 Task: Check the percentage active listings of ceiling fan in the last 1 year.
Action: Mouse moved to (837, 232)
Screenshot: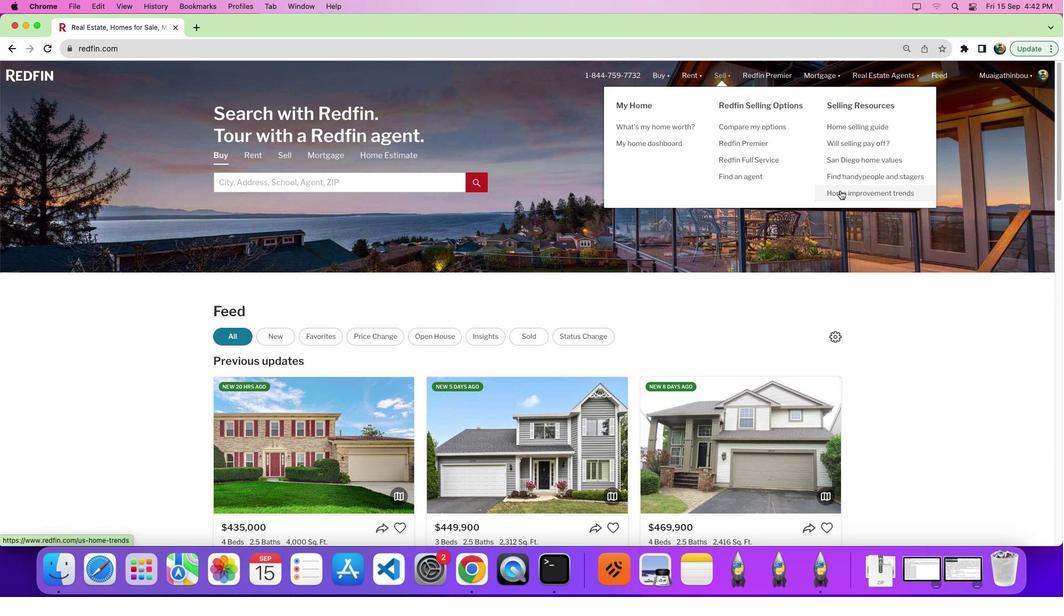 
Action: Mouse pressed left at (837, 232)
Screenshot: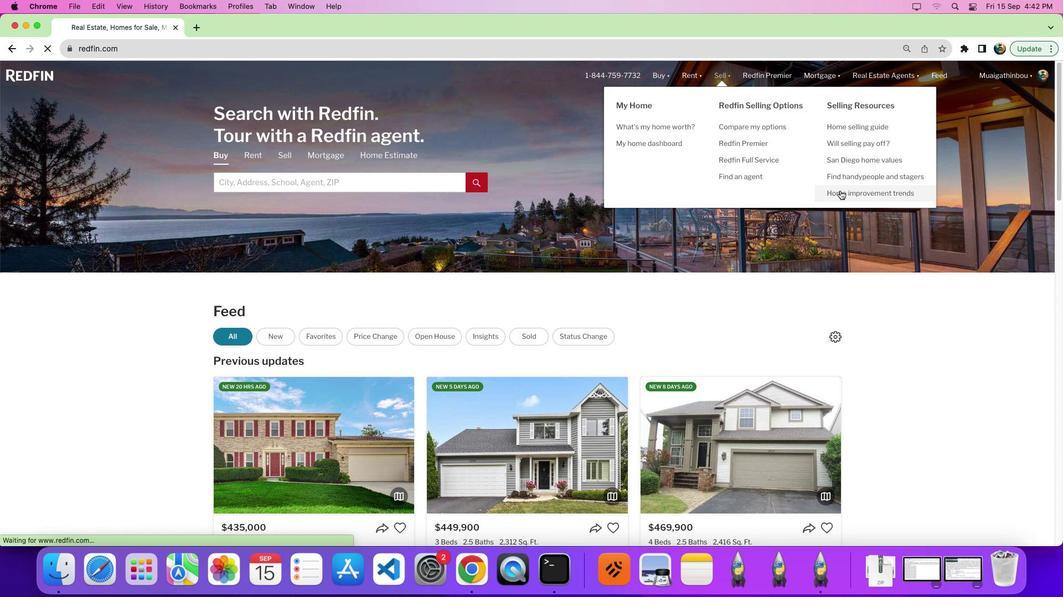 
Action: Mouse pressed left at (837, 232)
Screenshot: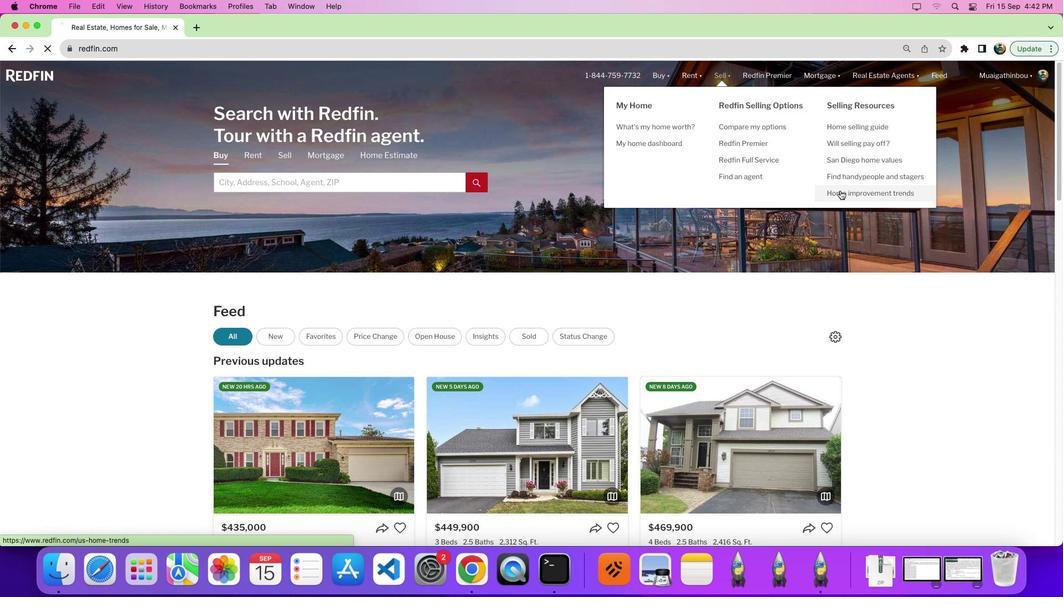 
Action: Mouse moved to (294, 254)
Screenshot: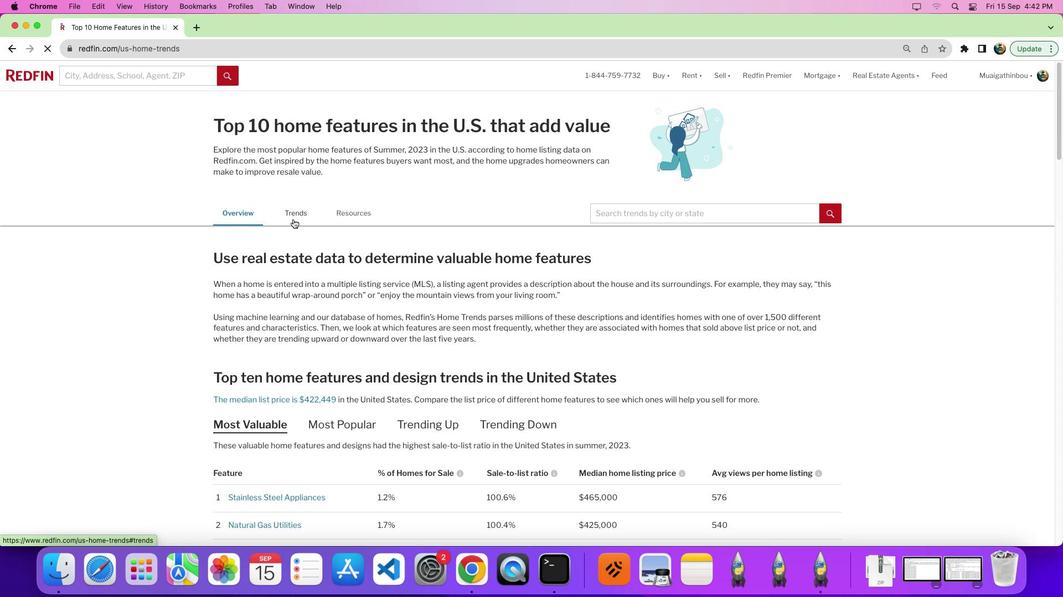 
Action: Mouse pressed left at (294, 254)
Screenshot: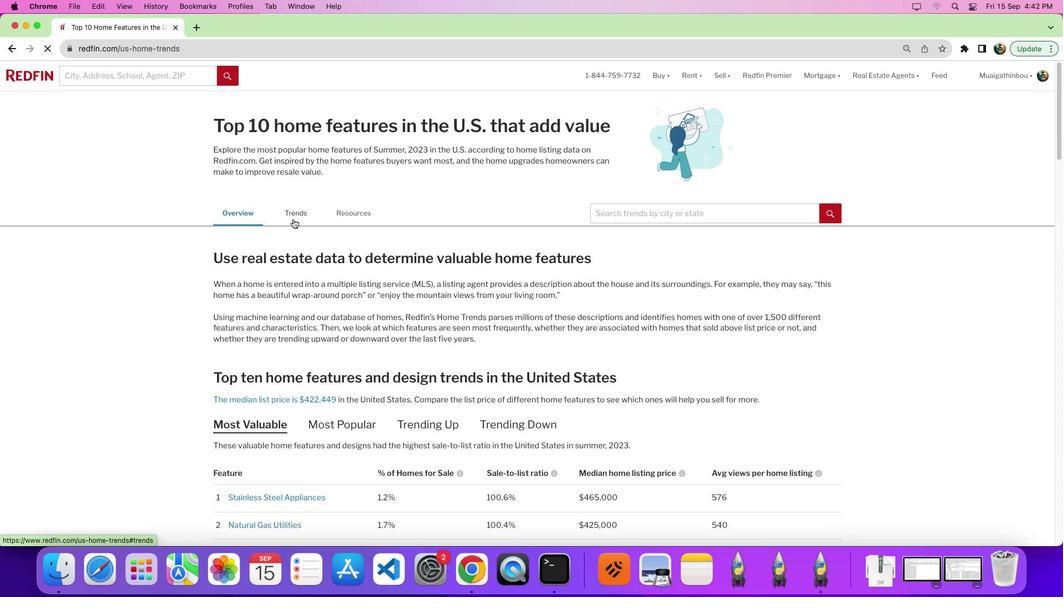 
Action: Mouse moved to (419, 292)
Screenshot: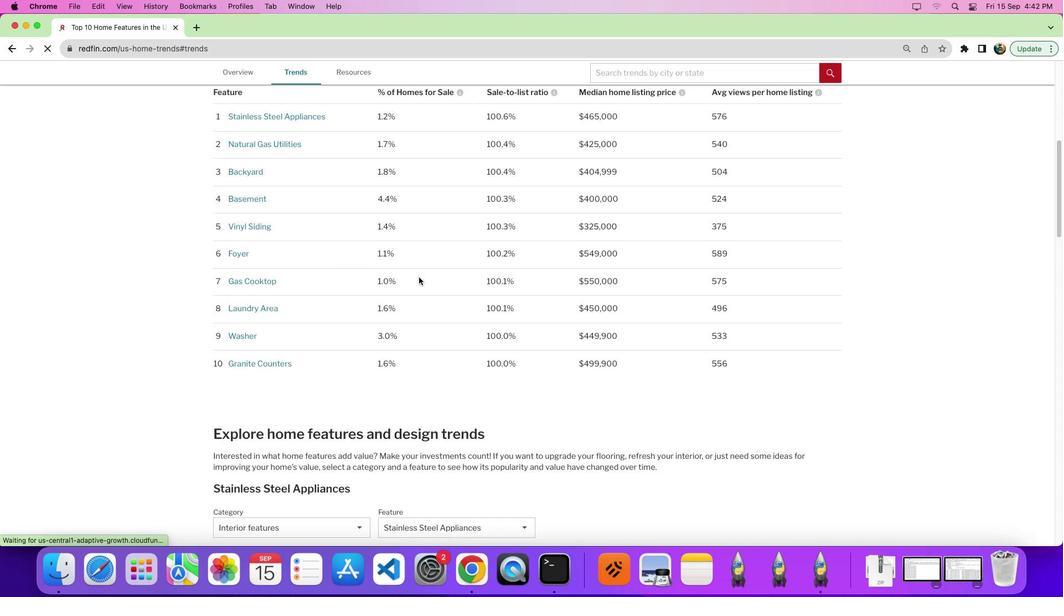 
Action: Mouse scrolled (419, 292) with delta (3, 86)
Screenshot: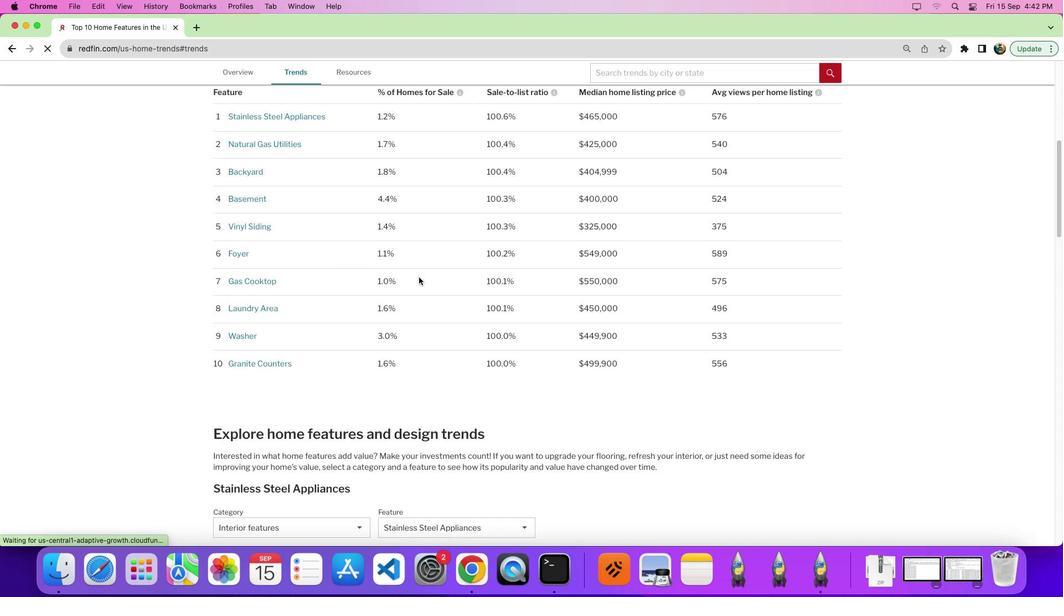 
Action: Mouse moved to (422, 291)
Screenshot: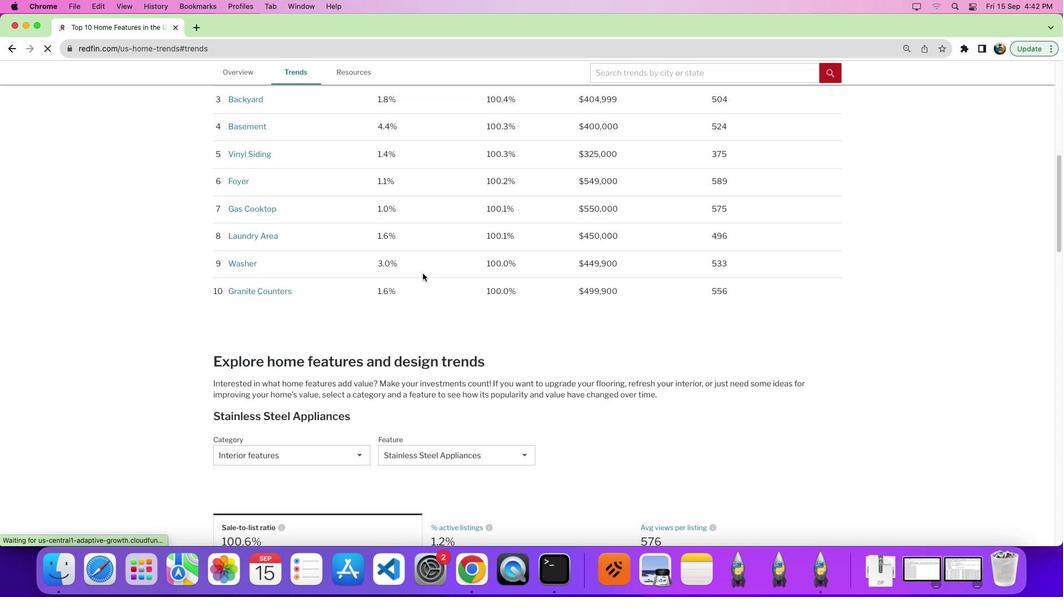 
Action: Mouse scrolled (422, 291) with delta (3, 86)
Screenshot: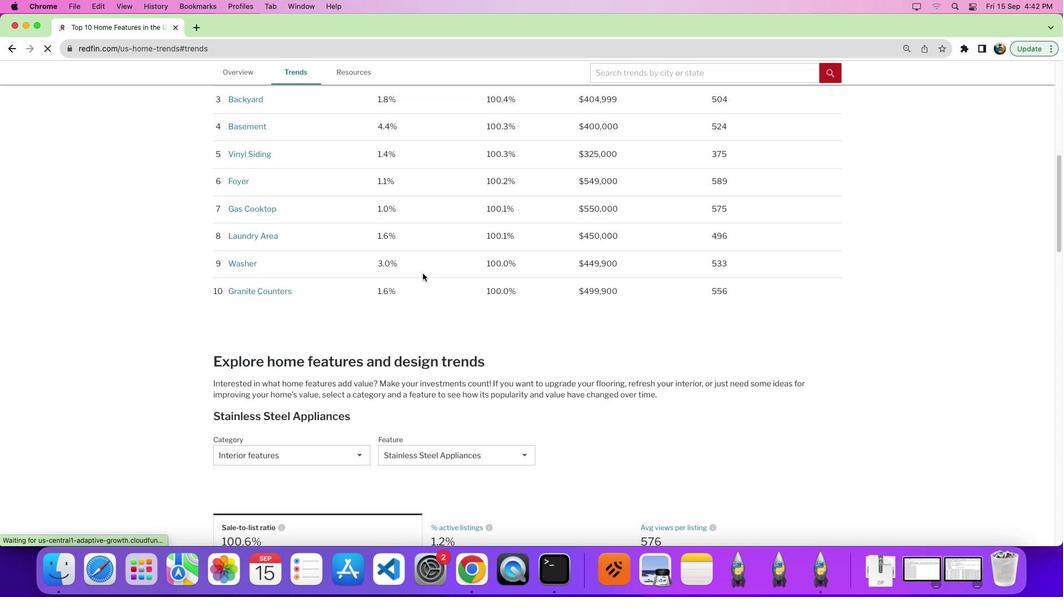 
Action: Mouse moved to (422, 291)
Screenshot: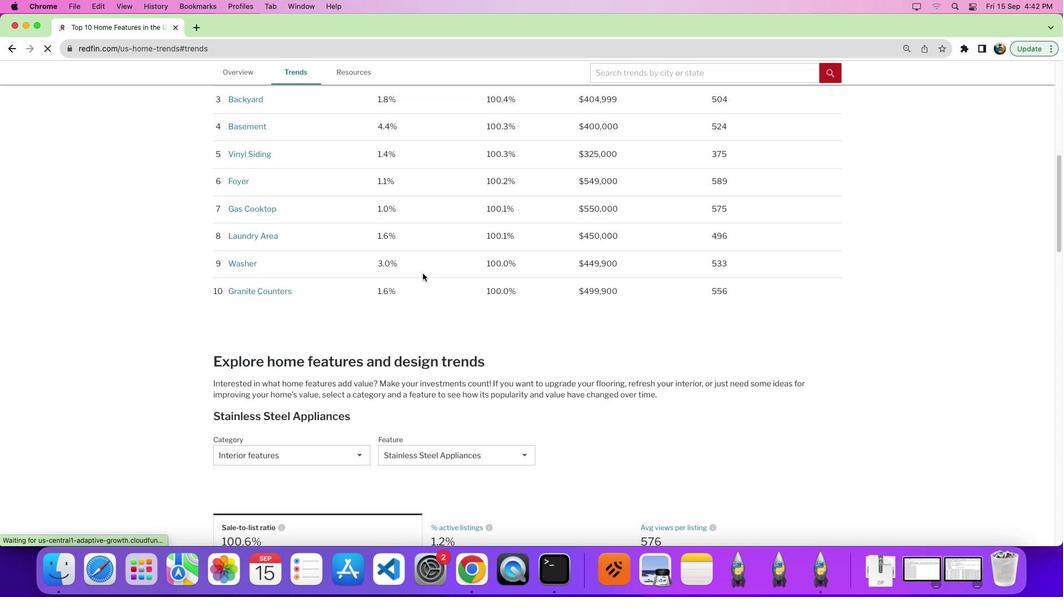 
Action: Mouse scrolled (422, 291) with delta (3, 83)
Screenshot: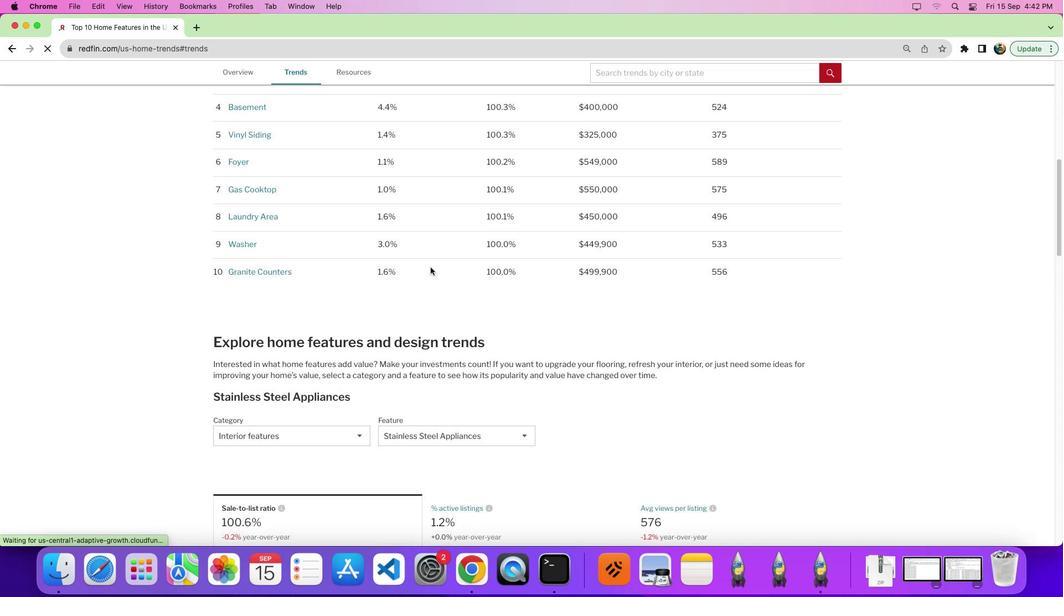 
Action: Mouse moved to (433, 290)
Screenshot: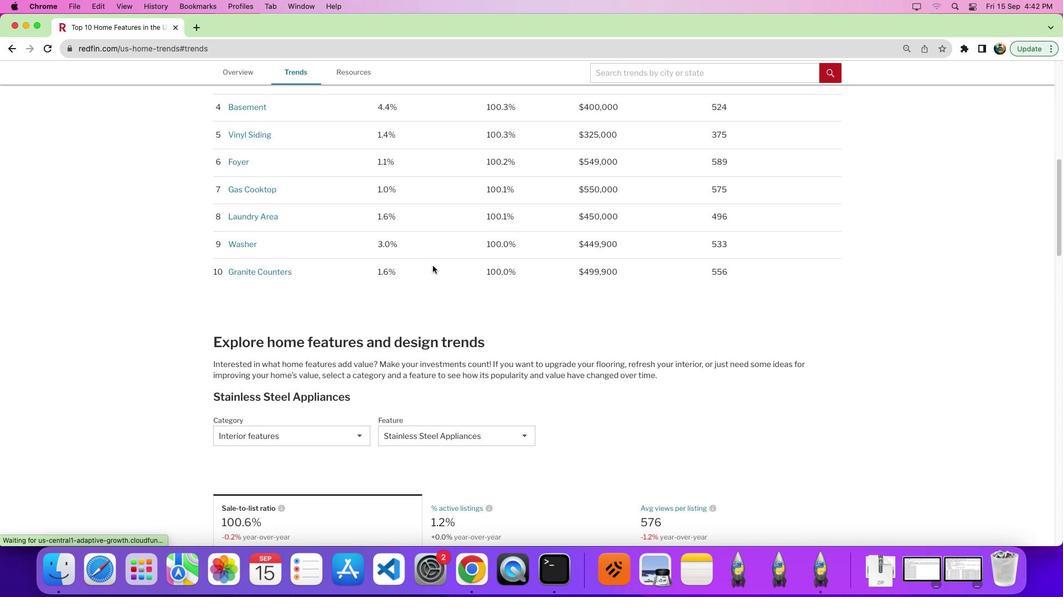 
Action: Mouse scrolled (433, 290) with delta (3, 86)
Screenshot: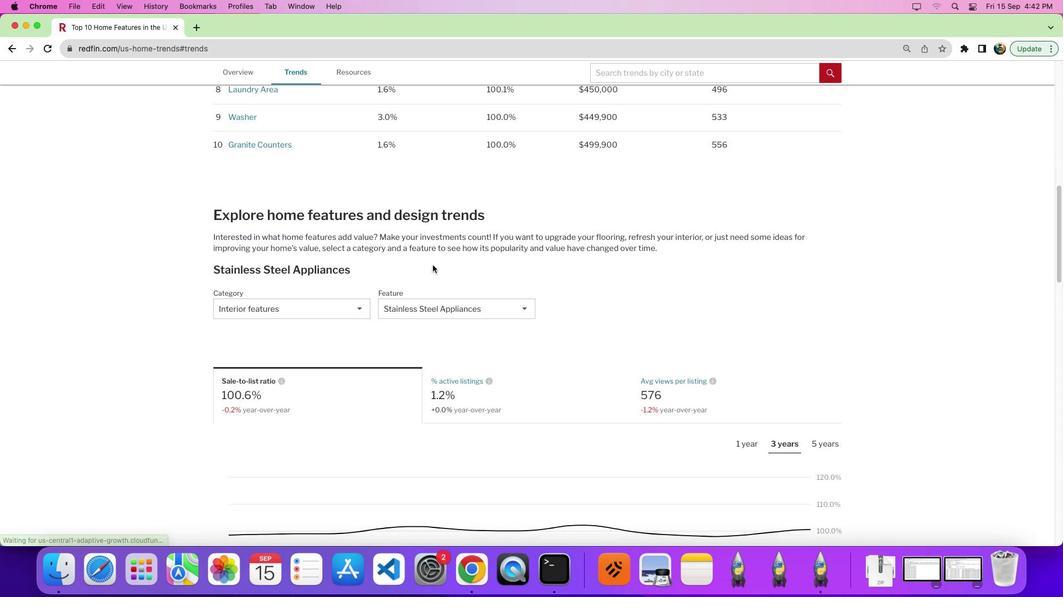 
Action: Mouse moved to (433, 290)
Screenshot: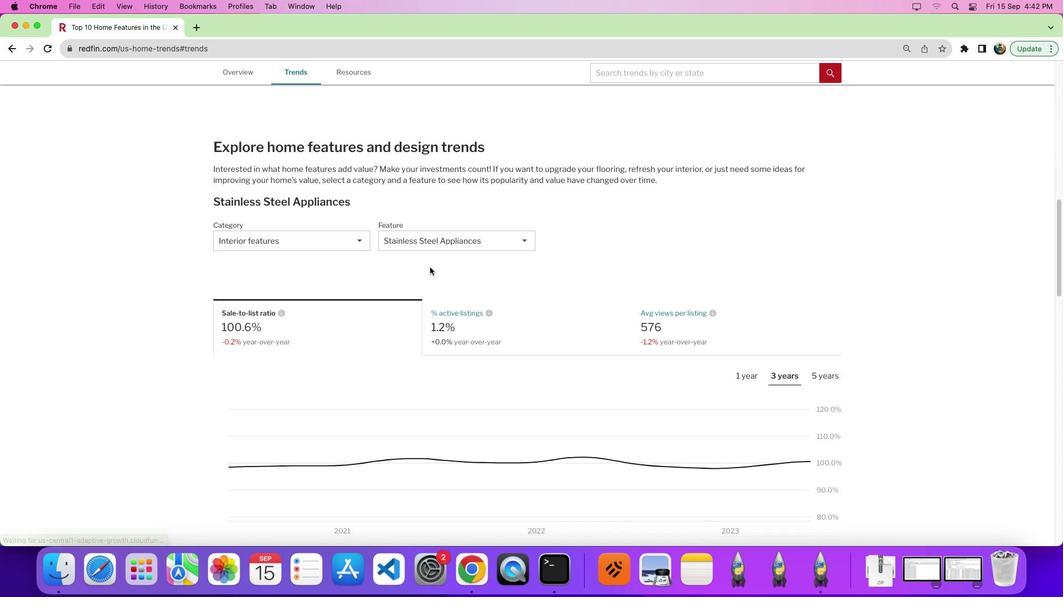 
Action: Mouse scrolled (433, 290) with delta (3, 86)
Screenshot: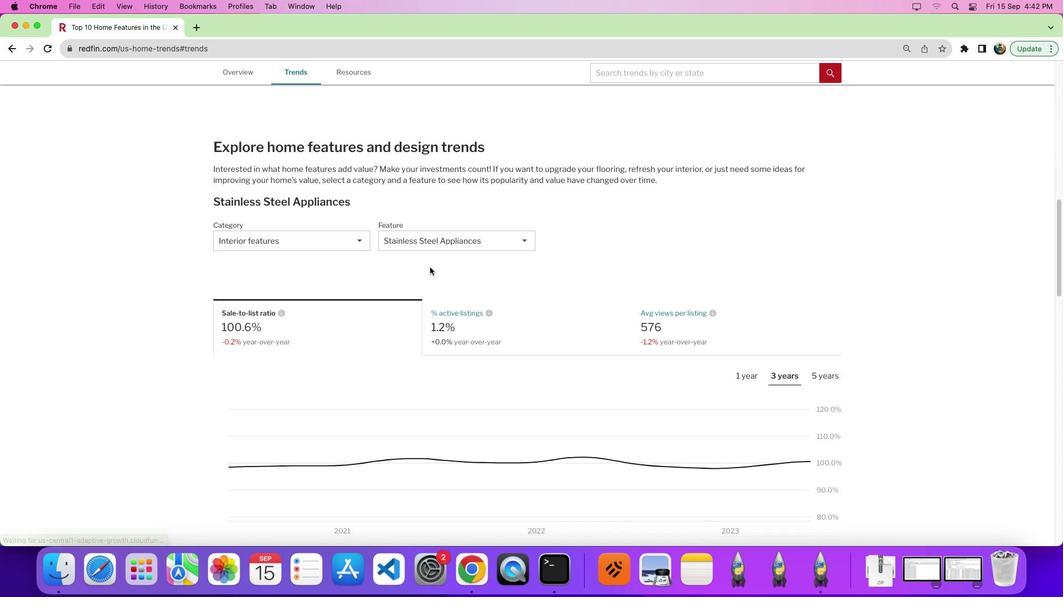 
Action: Mouse moved to (433, 289)
Screenshot: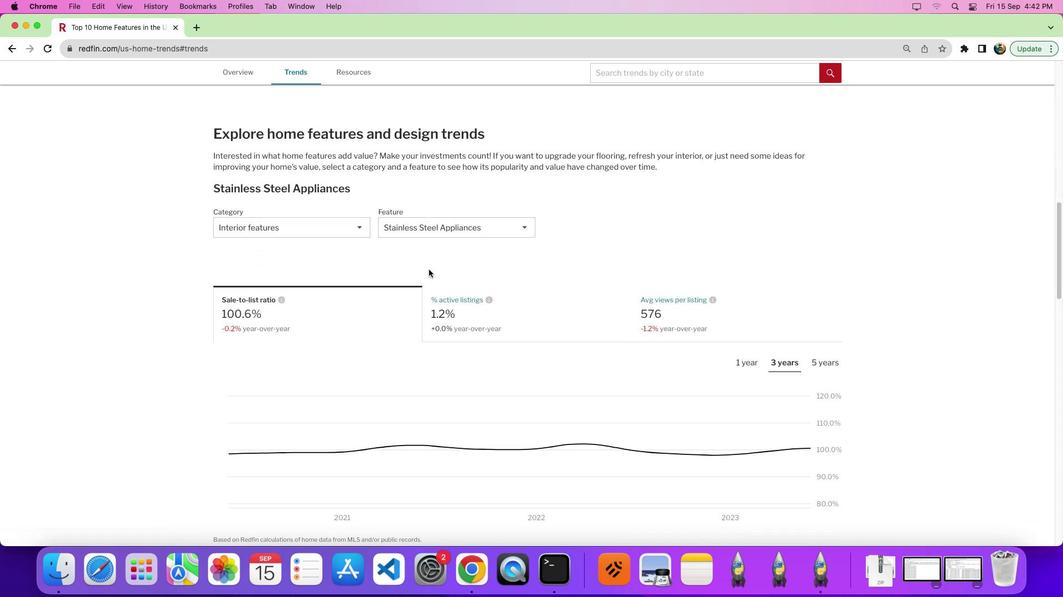 
Action: Mouse scrolled (433, 289) with delta (3, 83)
Screenshot: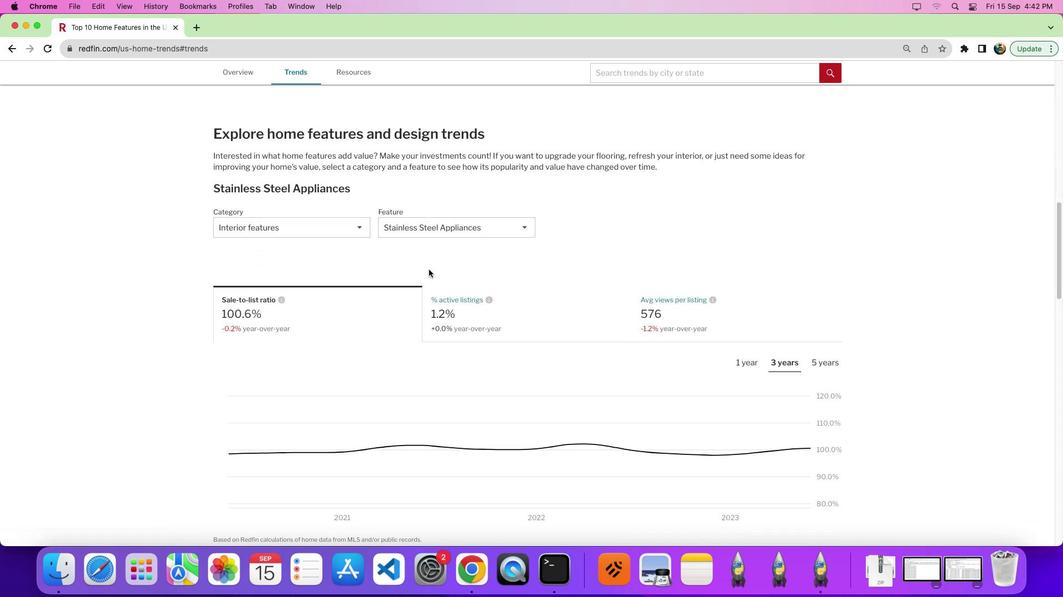 
Action: Mouse moved to (458, 261)
Screenshot: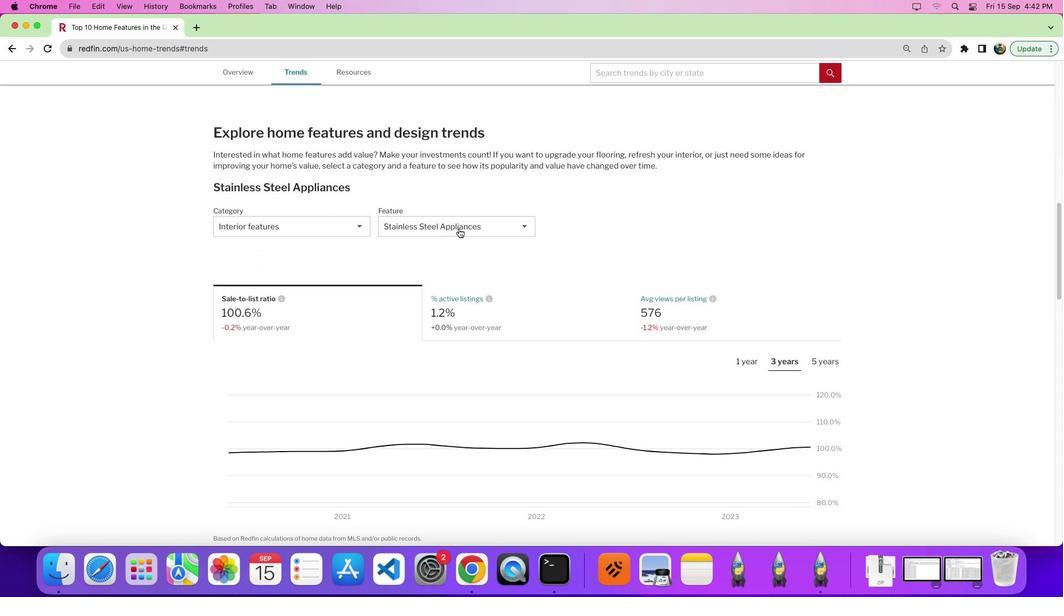 
Action: Mouse pressed left at (458, 261)
Screenshot: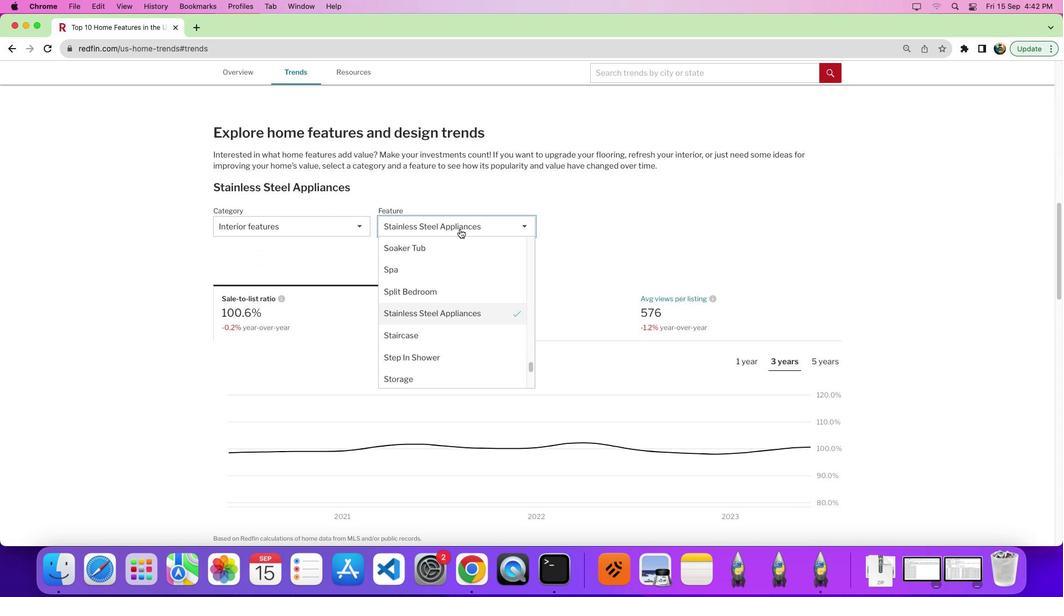 
Action: Mouse moved to (445, 328)
Screenshot: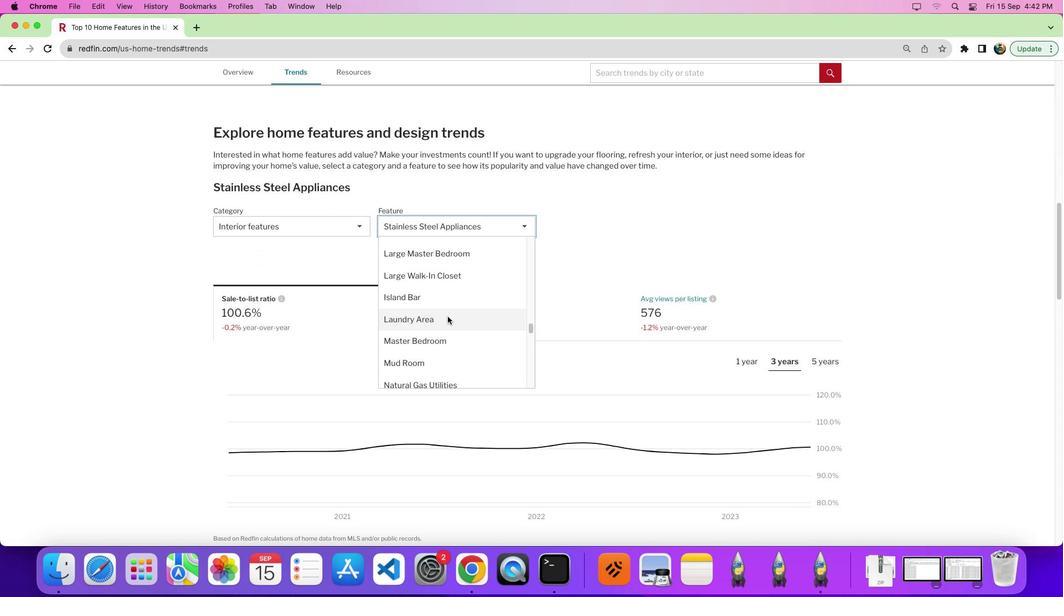 
Action: Mouse scrolled (445, 328) with delta (3, 87)
Screenshot: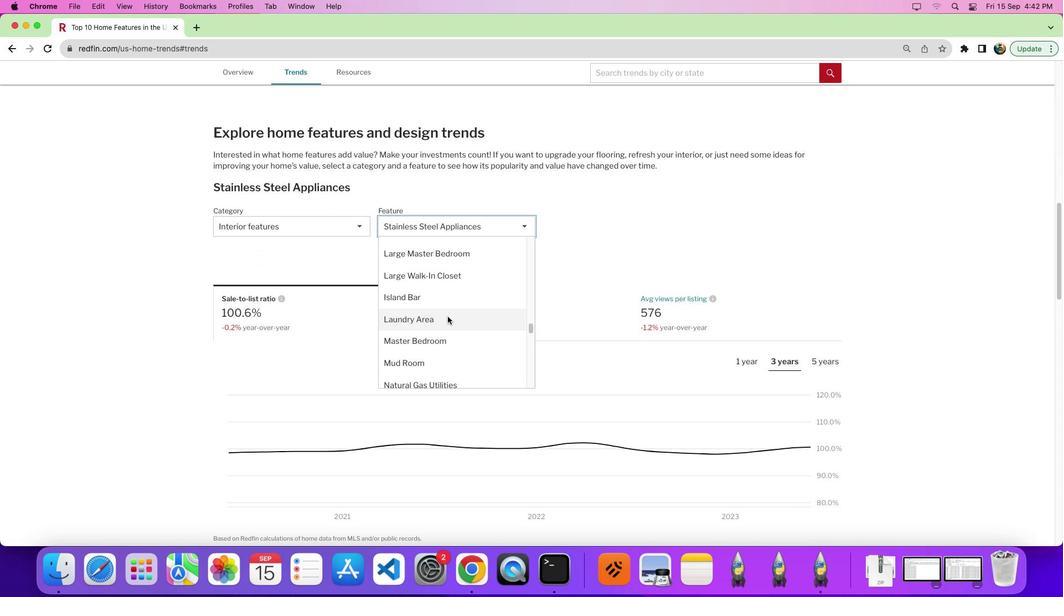 
Action: Mouse moved to (445, 328)
Screenshot: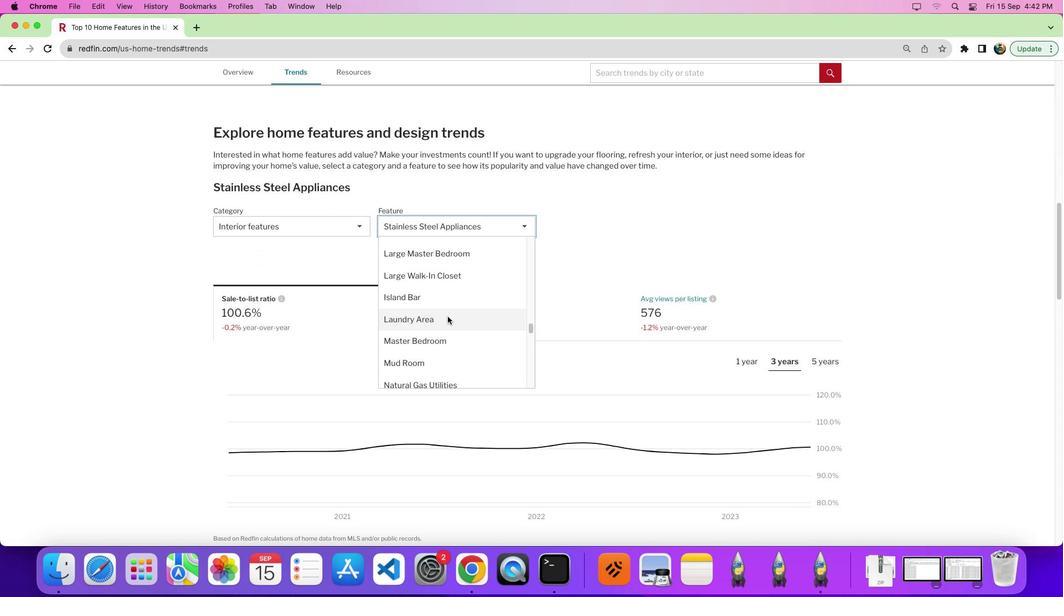 
Action: Mouse scrolled (445, 328) with delta (3, 87)
Screenshot: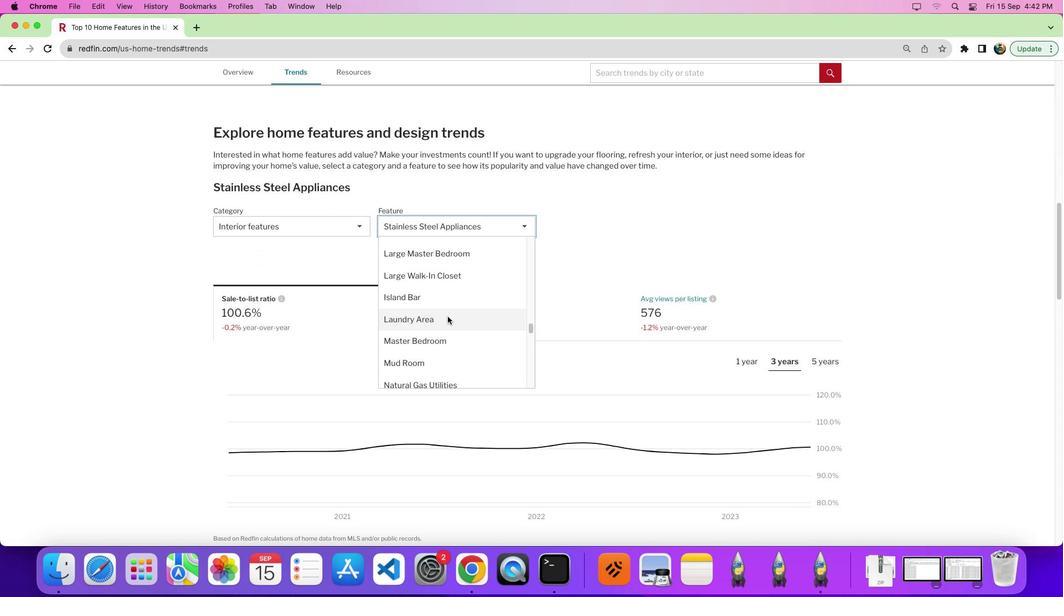 
Action: Mouse moved to (446, 329)
Screenshot: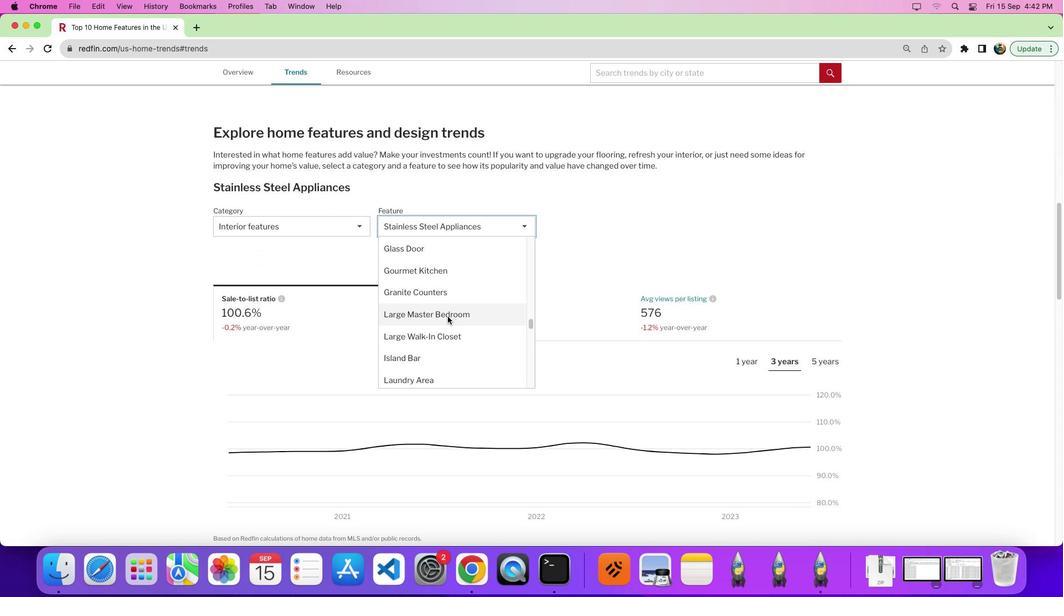 
Action: Mouse scrolled (446, 329) with delta (3, 90)
Screenshot: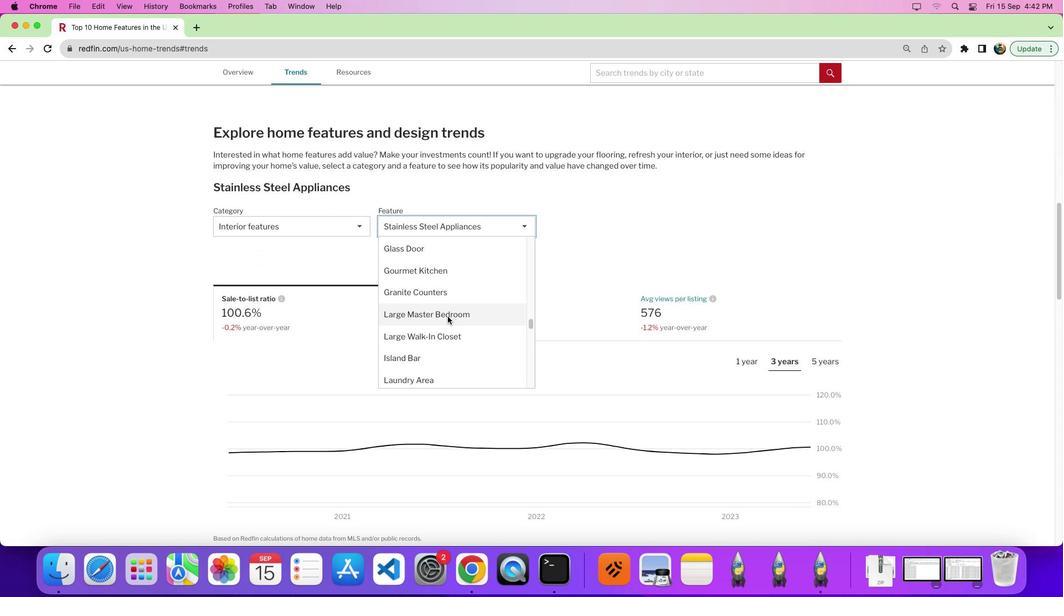 
Action: Mouse moved to (446, 329)
Screenshot: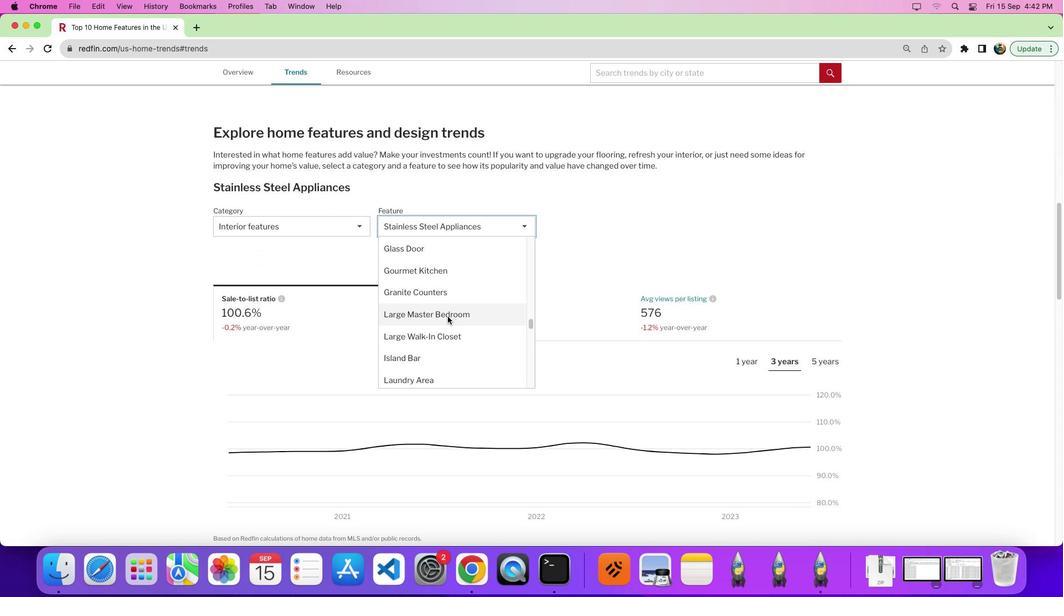 
Action: Mouse scrolled (446, 329) with delta (3, 92)
Screenshot: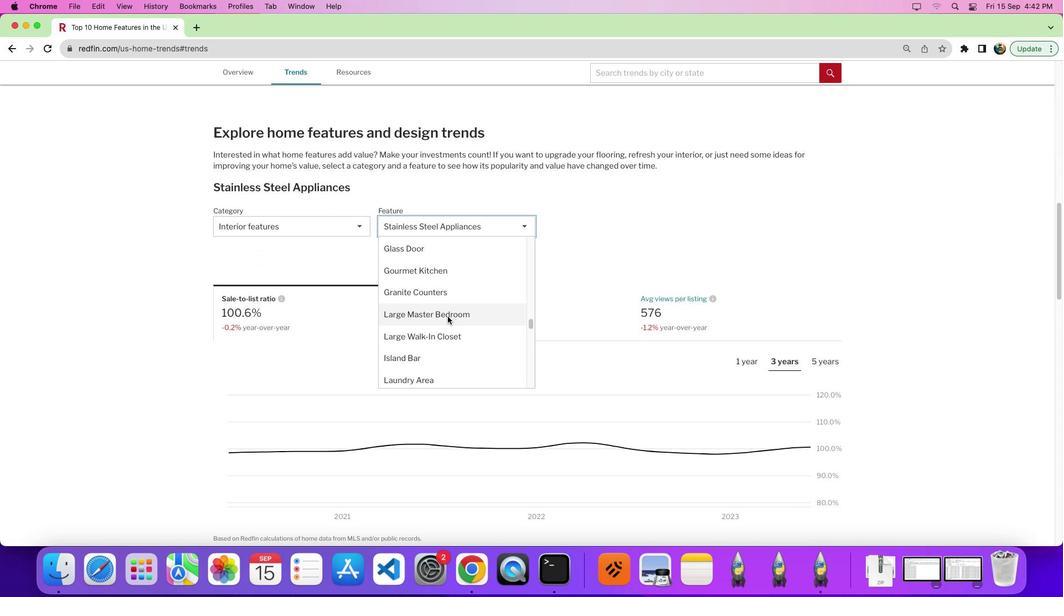 
Action: Mouse moved to (449, 329)
Screenshot: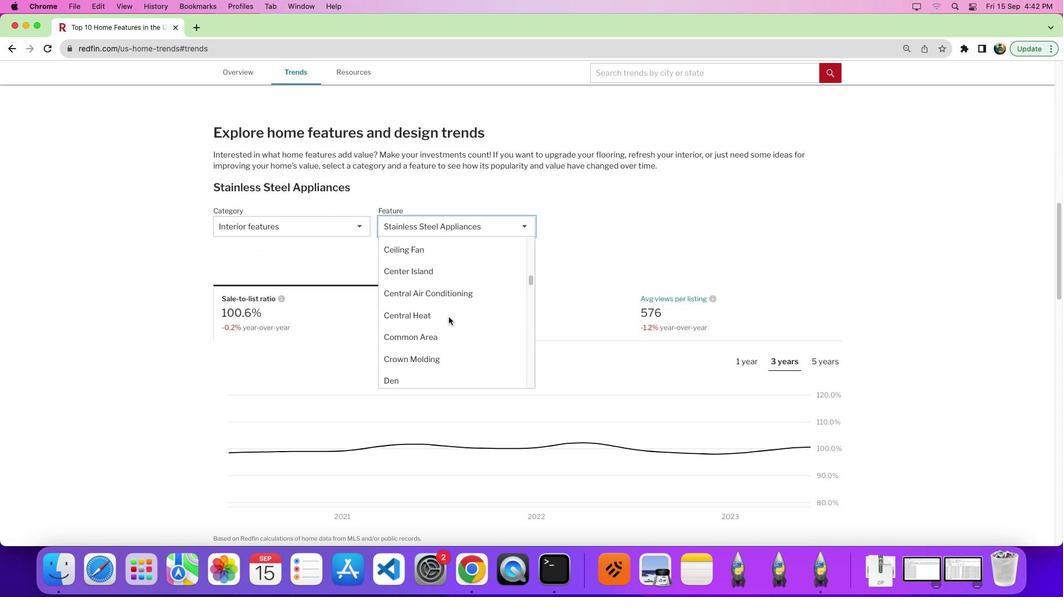 
Action: Mouse scrolled (449, 329) with delta (3, 87)
Screenshot: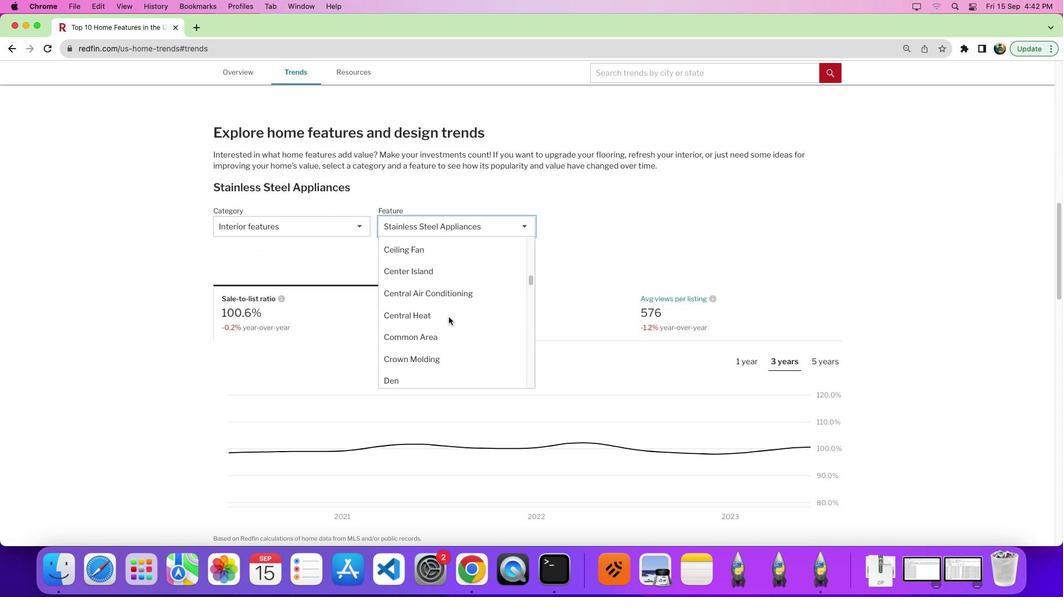 
Action: Mouse scrolled (449, 329) with delta (3, 87)
Screenshot: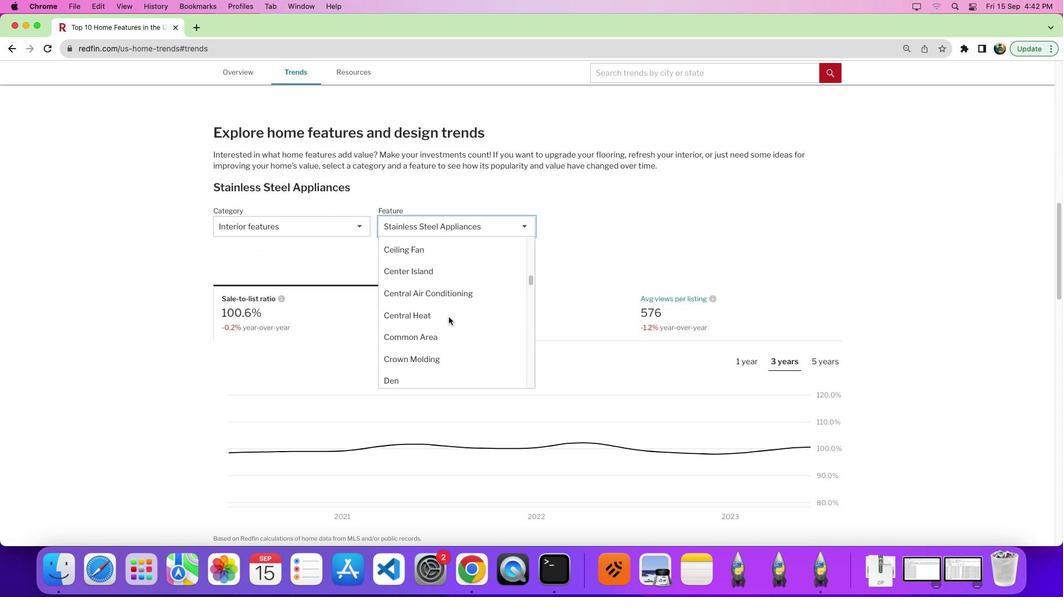 
Action: Mouse moved to (449, 329)
Screenshot: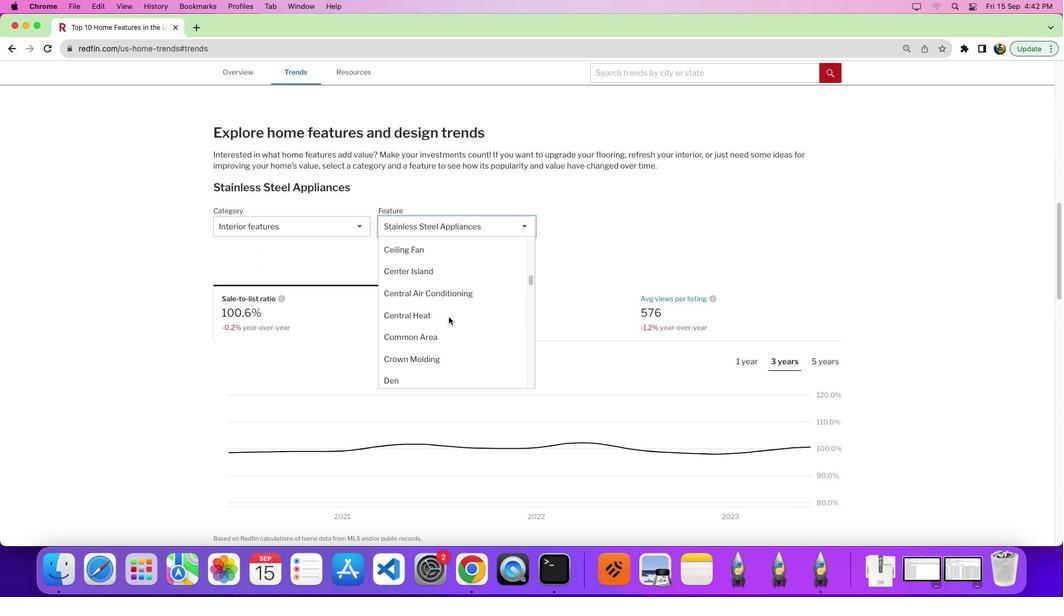 
Action: Mouse scrolled (449, 329) with delta (3, 90)
Screenshot: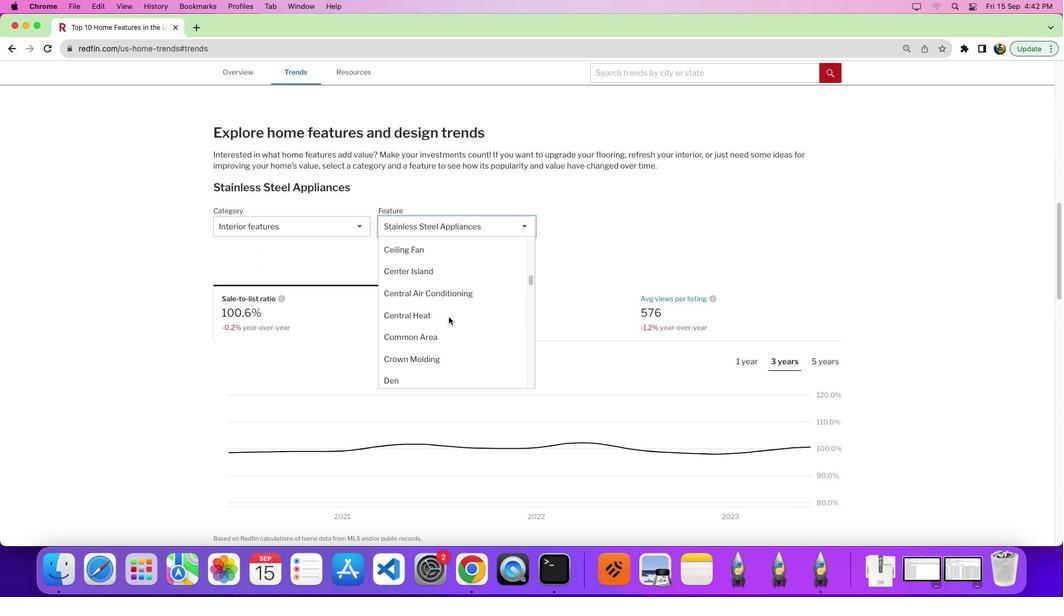 
Action: Mouse scrolled (449, 329) with delta (3, 92)
Screenshot: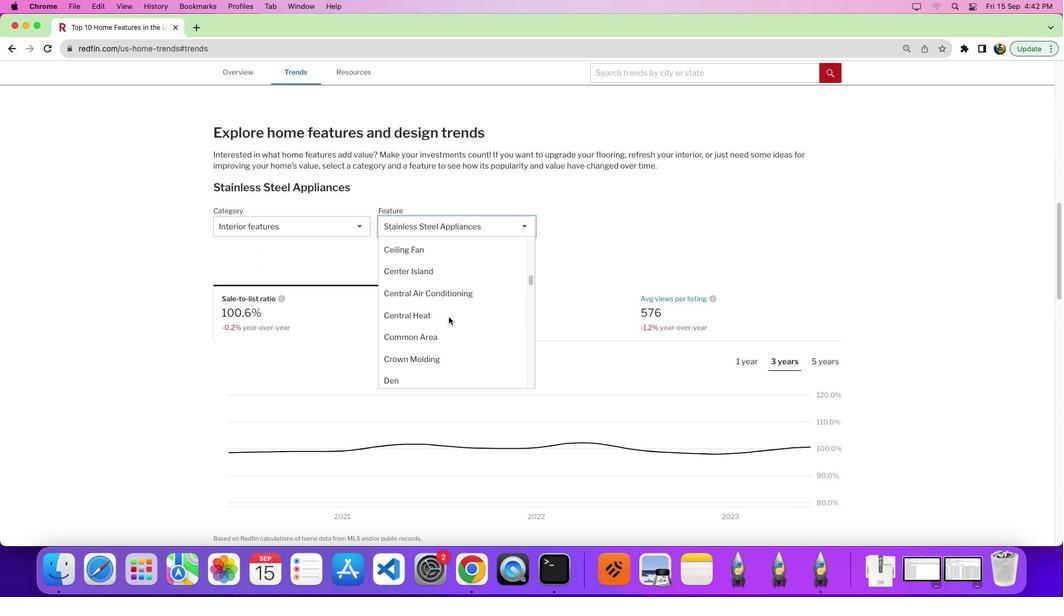 
Action: Mouse moved to (483, 320)
Screenshot: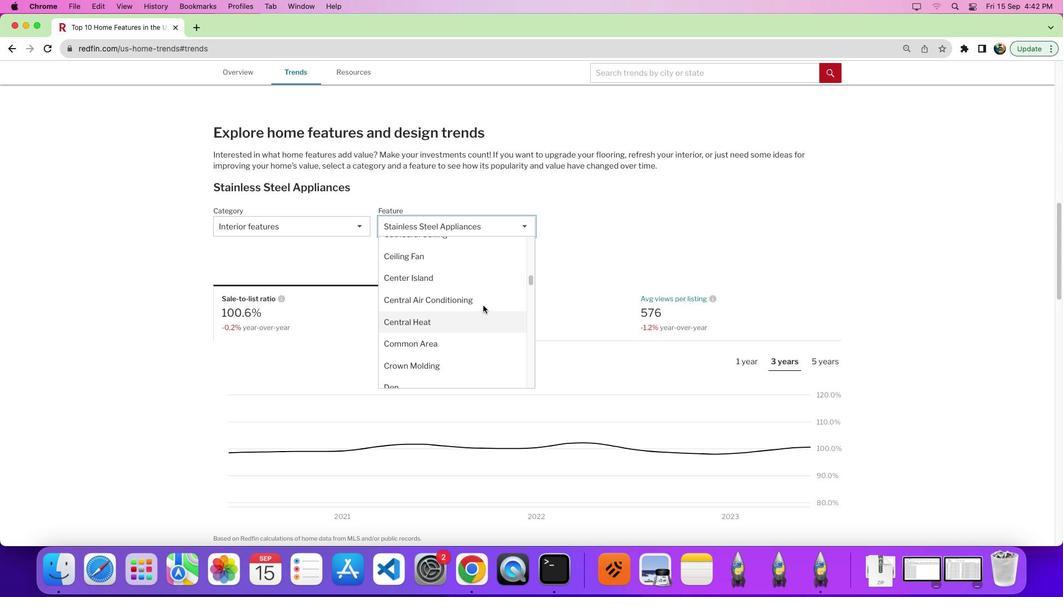 
Action: Mouse scrolled (483, 320) with delta (3, 87)
Screenshot: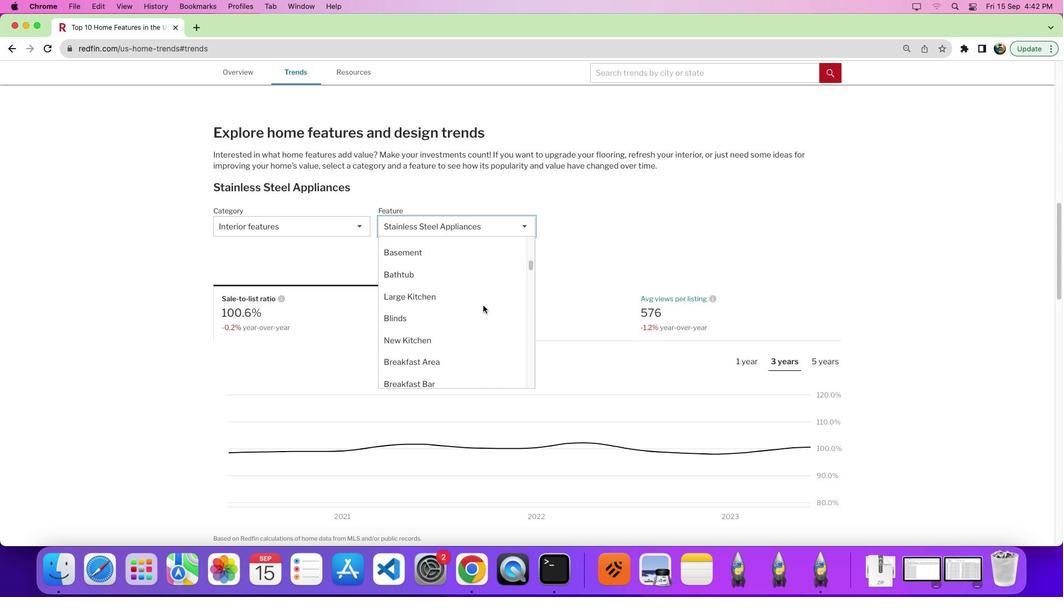 
Action: Mouse scrolled (483, 320) with delta (3, 87)
Screenshot: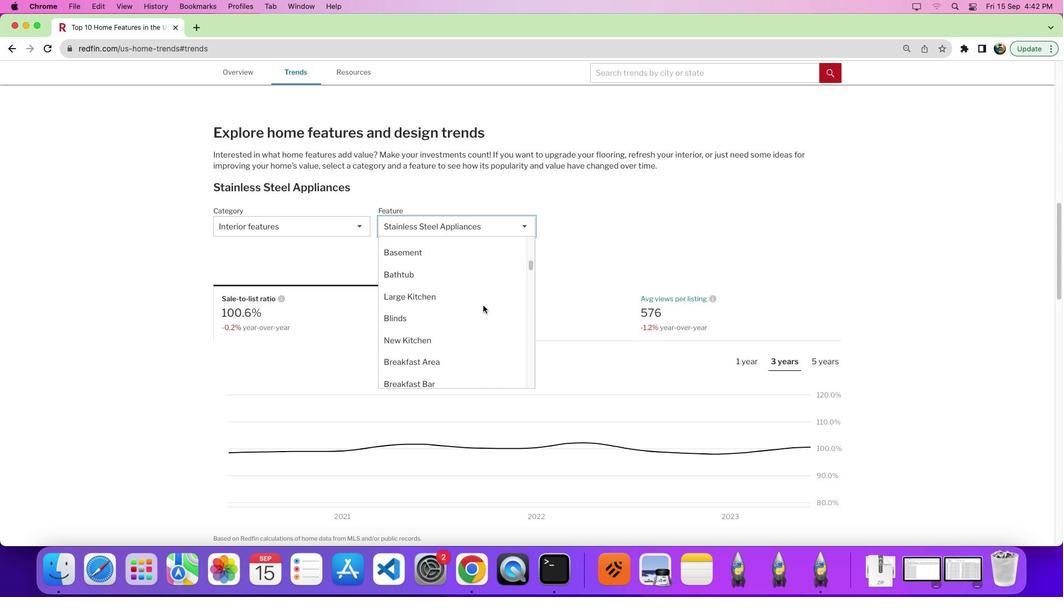 
Action: Mouse scrolled (483, 320) with delta (3, 90)
Screenshot: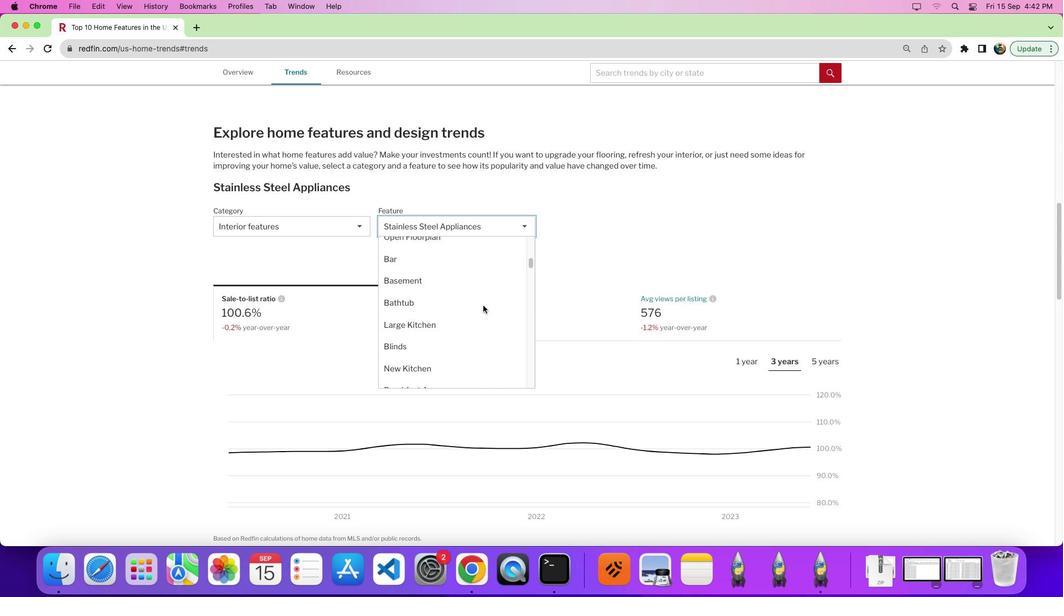 
Action: Mouse scrolled (483, 320) with delta (3, 86)
Screenshot: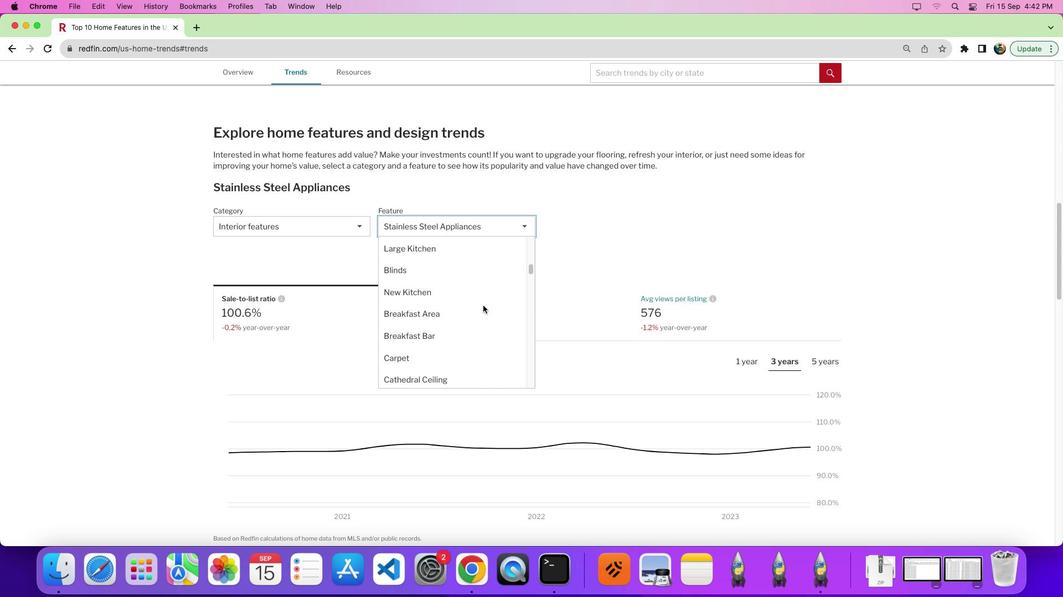
Action: Mouse scrolled (483, 320) with delta (3, 86)
Screenshot: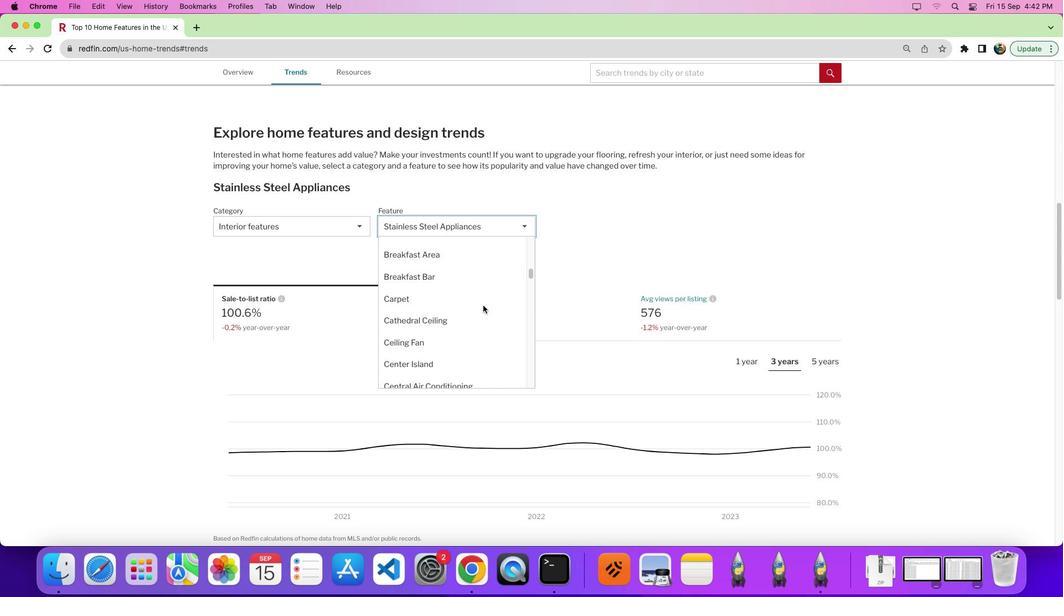 
Action: Mouse scrolled (483, 320) with delta (3, 84)
Screenshot: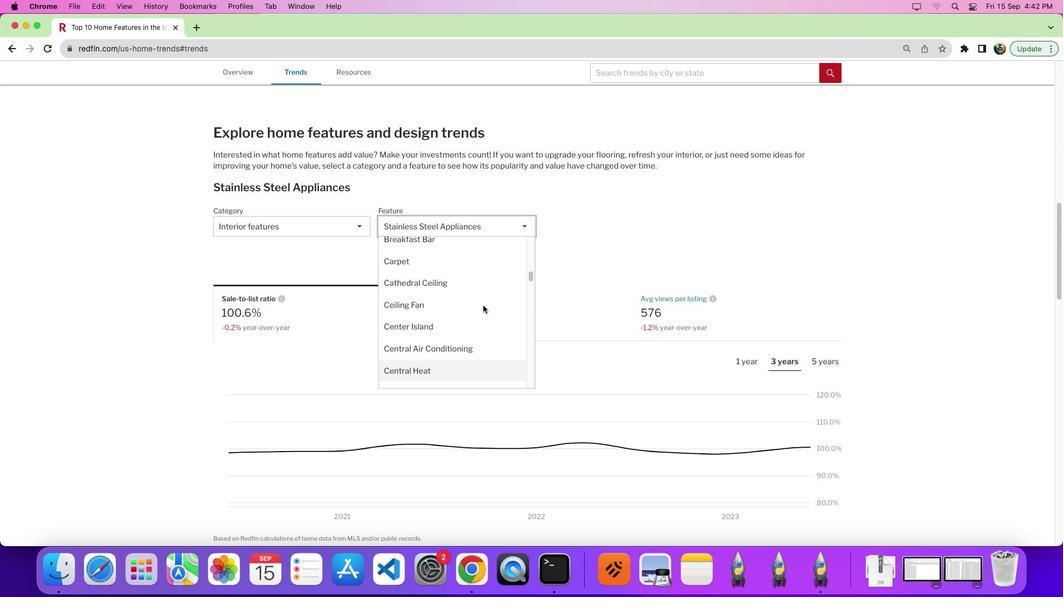 
Action: Mouse moved to (420, 323)
Screenshot: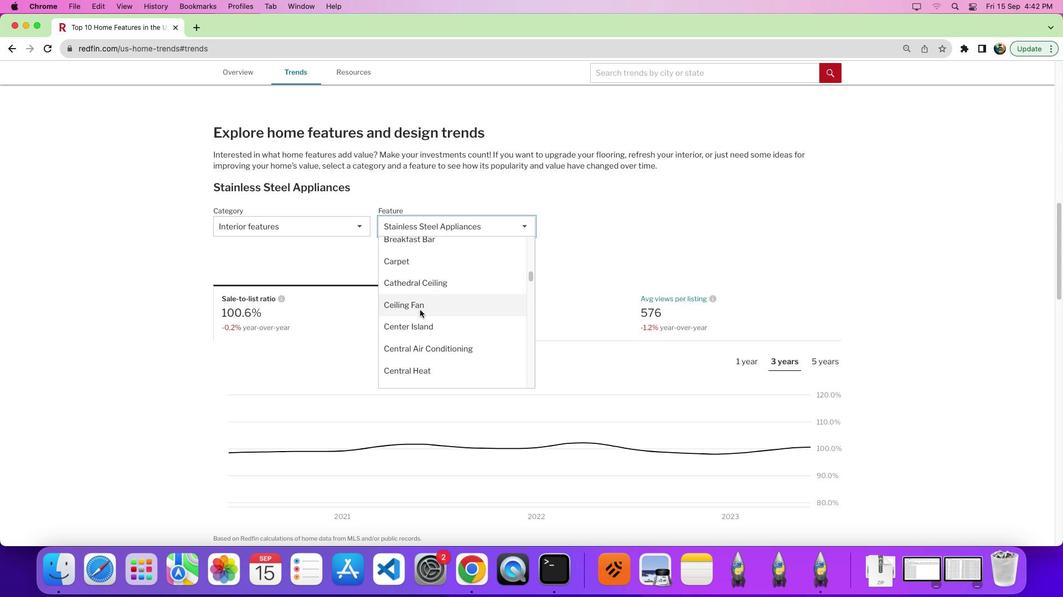 
Action: Mouse pressed left at (420, 323)
Screenshot: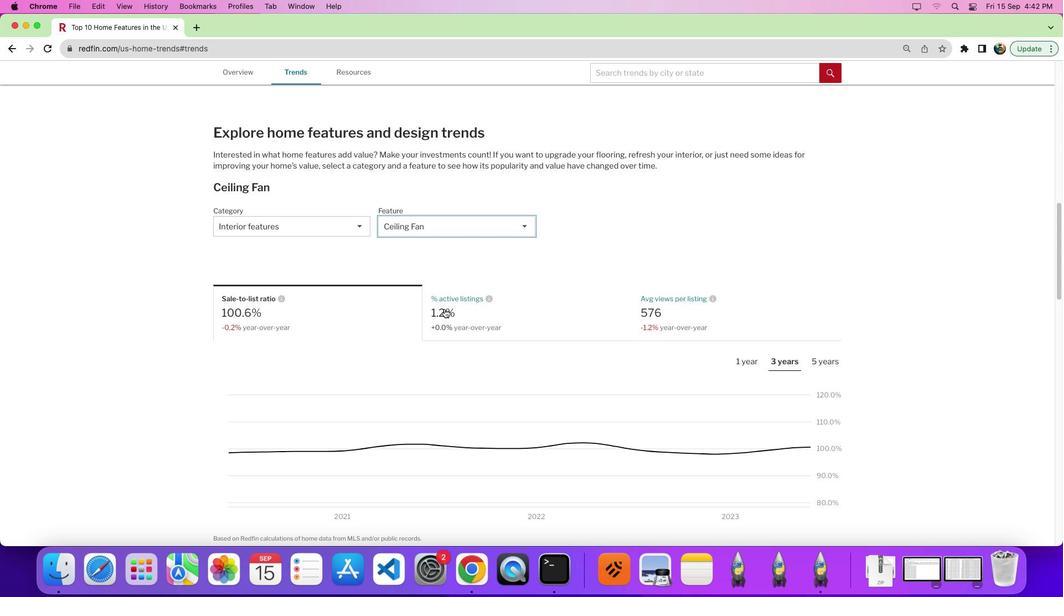 
Action: Mouse moved to (633, 323)
Screenshot: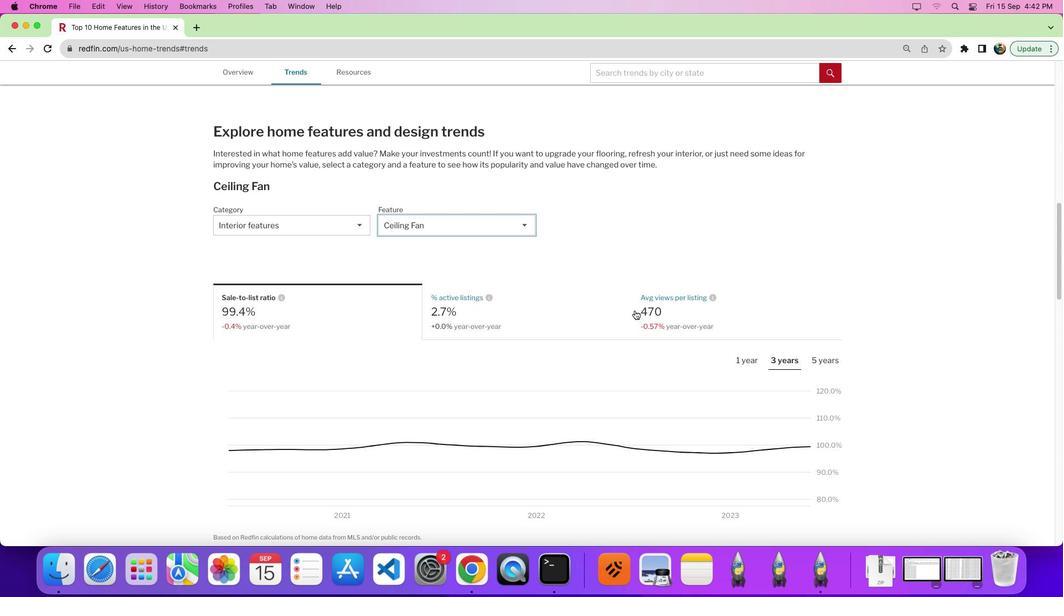 
Action: Mouse scrolled (633, 323) with delta (3, 86)
Screenshot: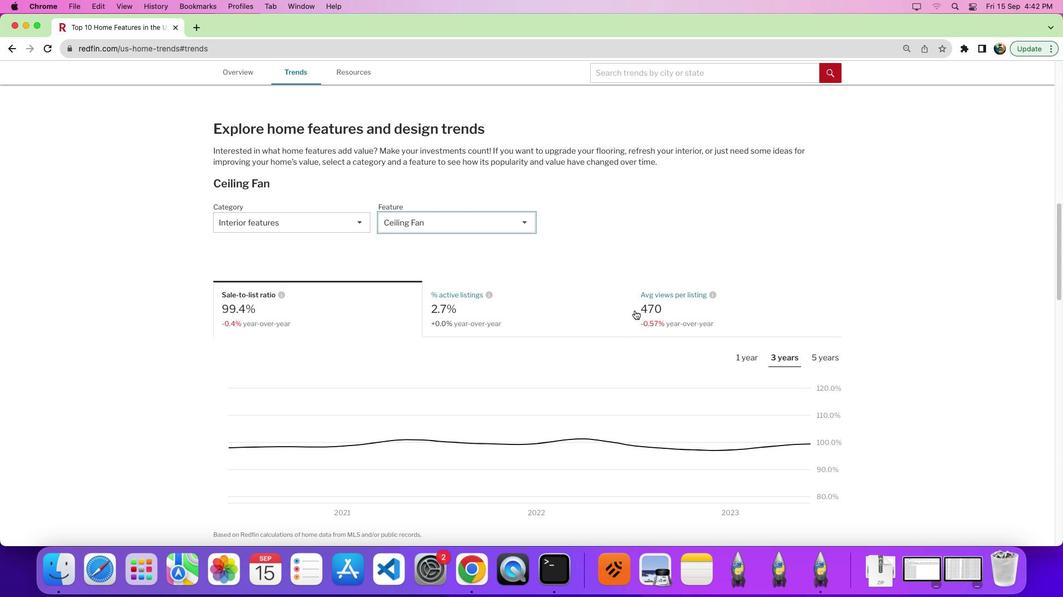 
Action: Mouse scrolled (633, 323) with delta (3, 86)
Screenshot: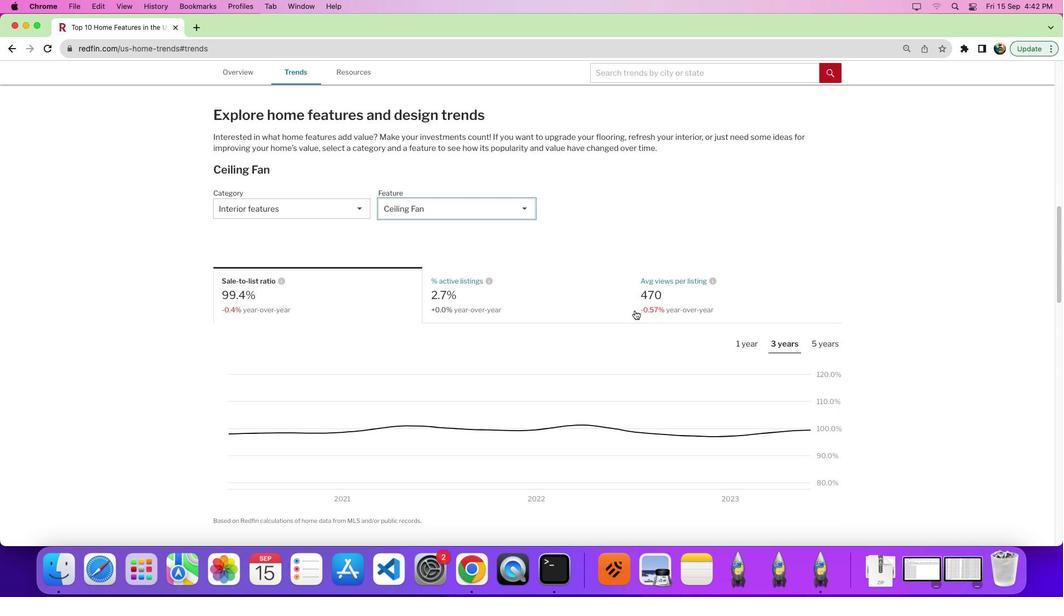 
Action: Mouse moved to (470, 318)
Screenshot: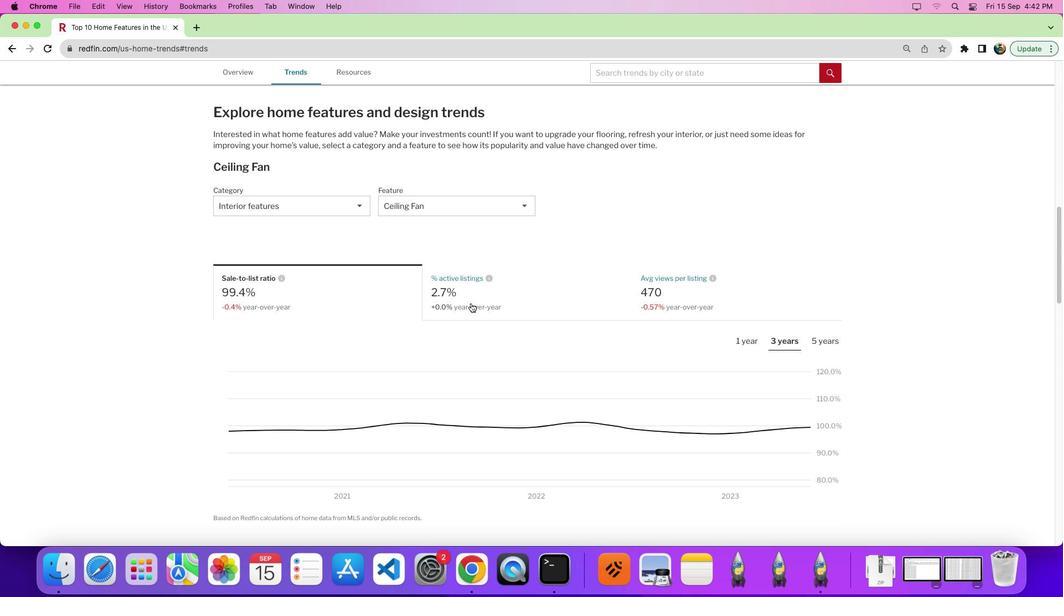 
Action: Mouse pressed left at (470, 318)
Screenshot: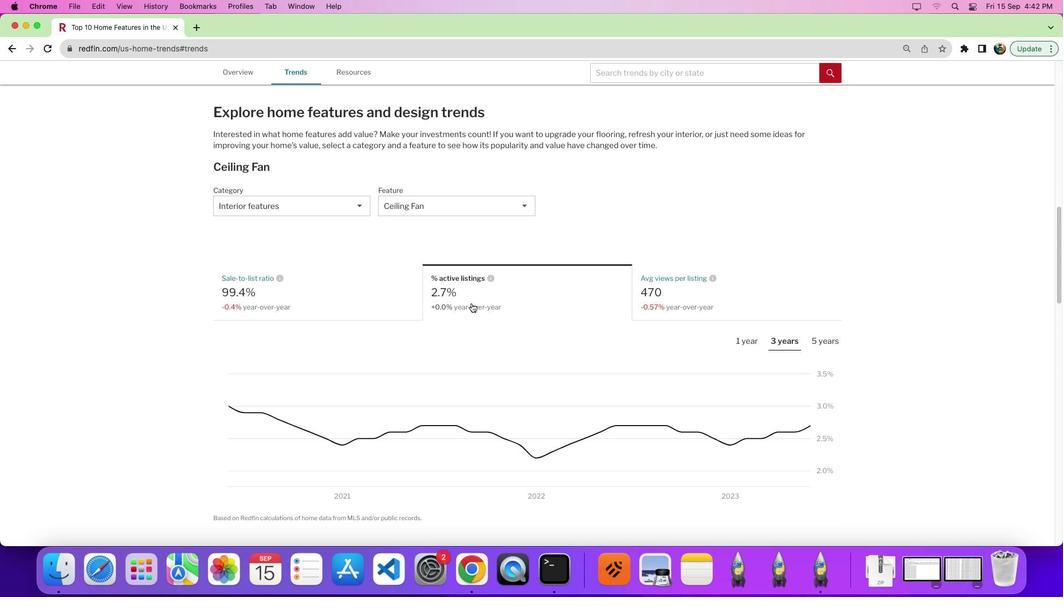 
Action: Mouse moved to (744, 343)
Screenshot: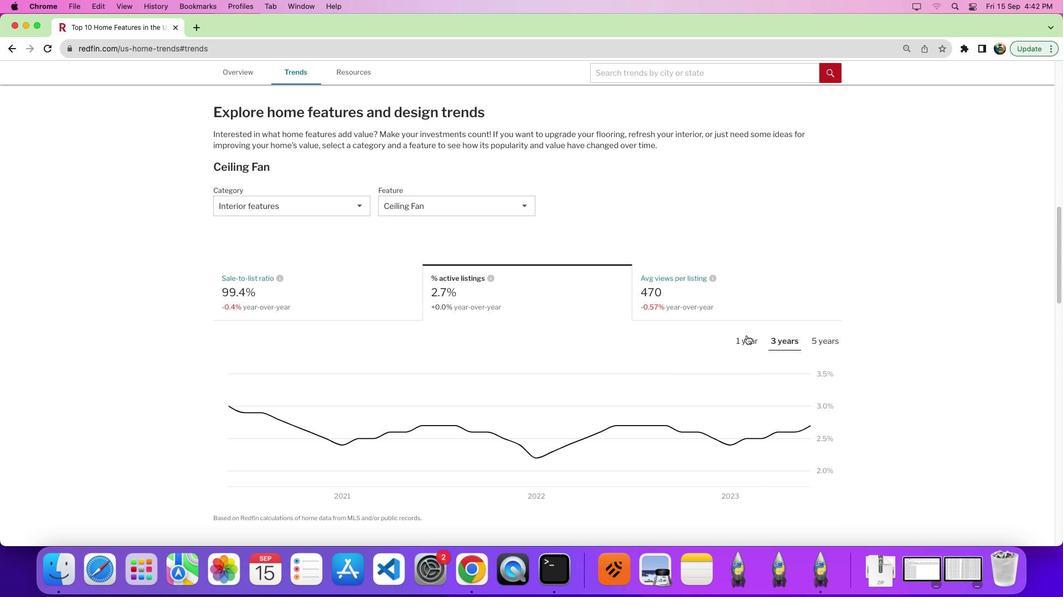 
Action: Mouse pressed left at (744, 343)
Screenshot: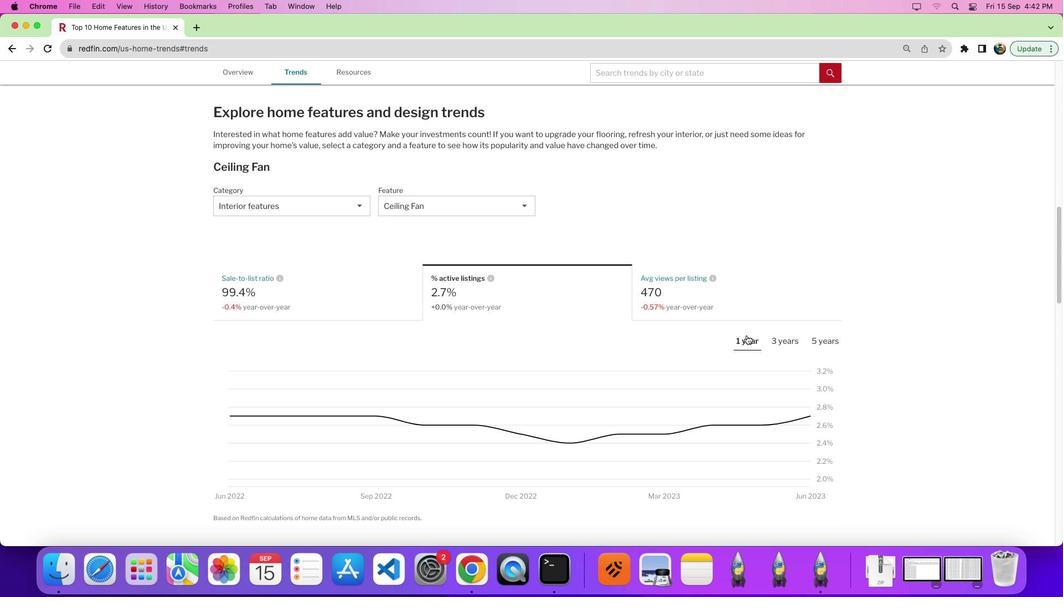 
Action: Mouse moved to (714, 356)
Screenshot: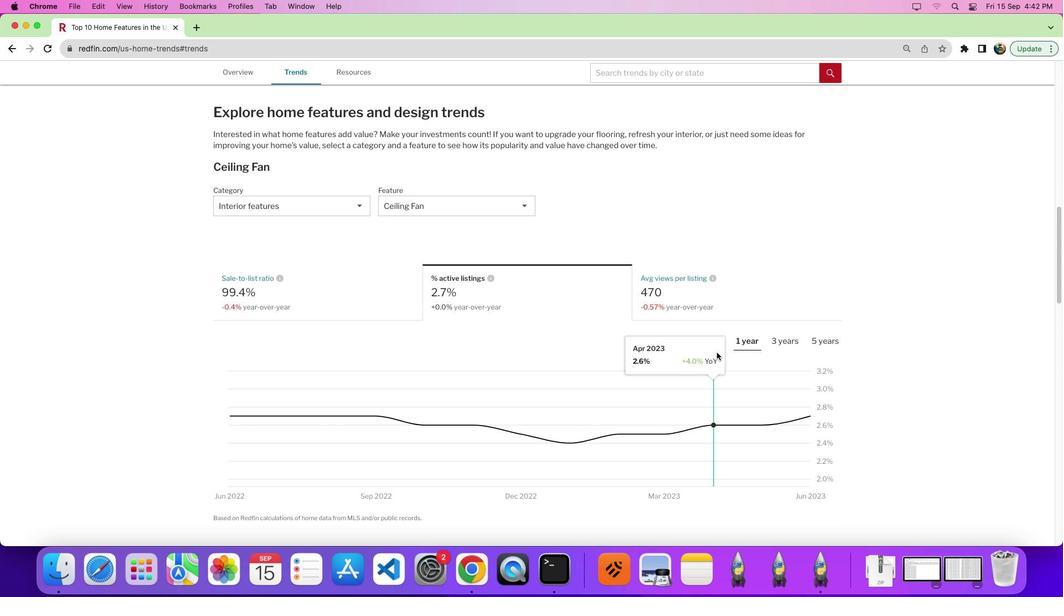 
Action: Mouse scrolled (714, 356) with delta (3, 86)
Screenshot: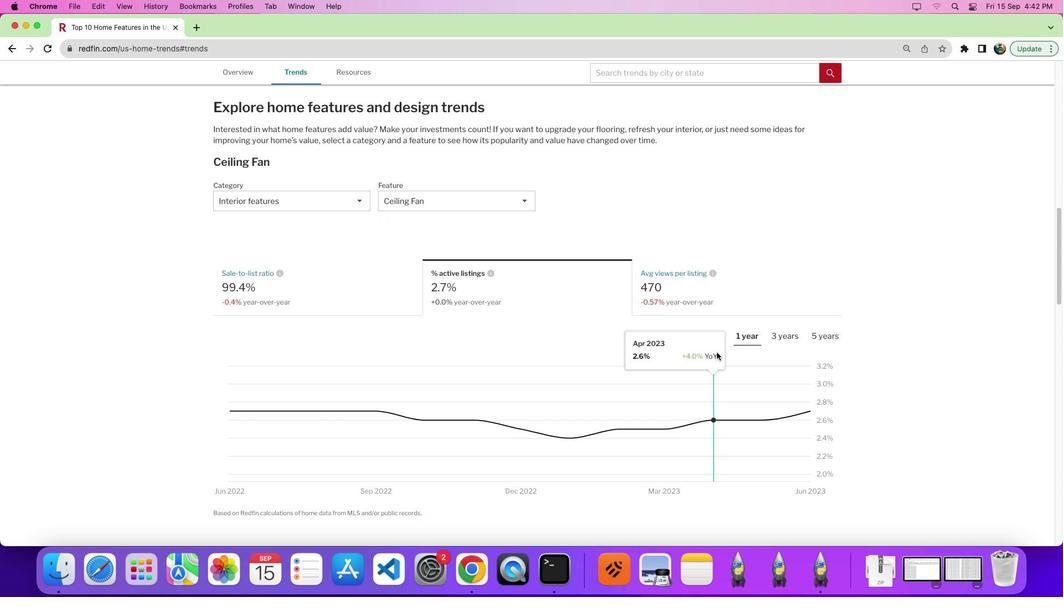 
Action: Mouse scrolled (714, 356) with delta (3, 86)
Screenshot: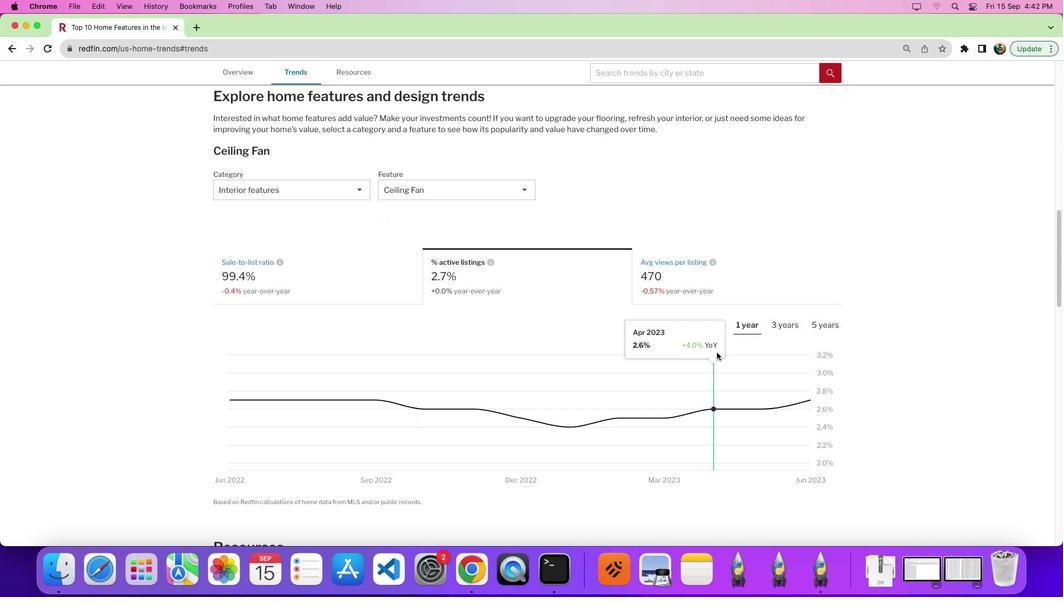 
Action: Mouse scrolled (714, 356) with delta (3, 86)
Screenshot: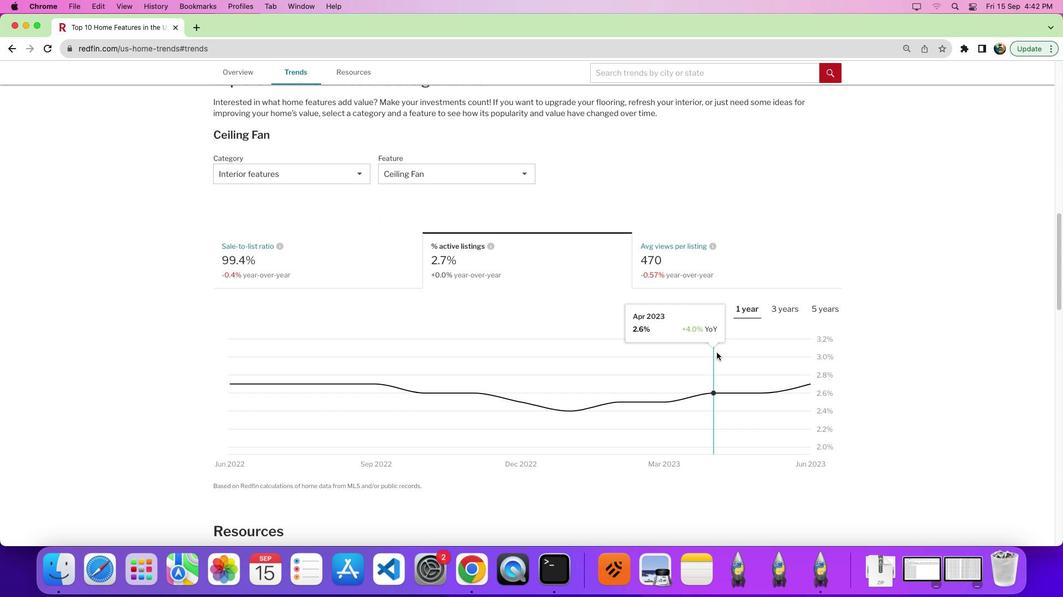 
Action: Mouse scrolled (714, 356) with delta (3, 86)
Screenshot: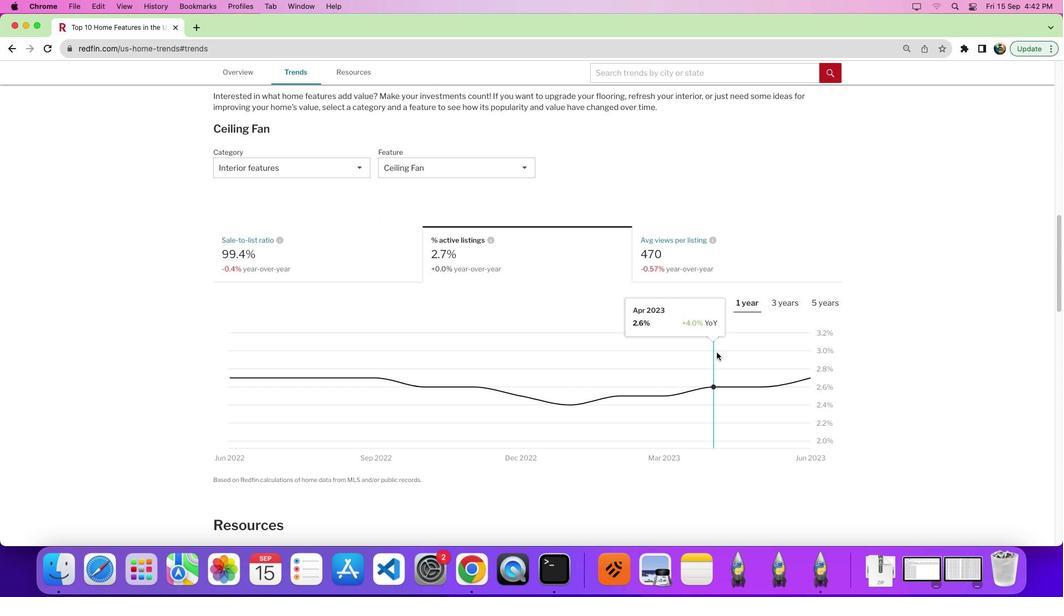
Action: Mouse moved to (660, 404)
Screenshot: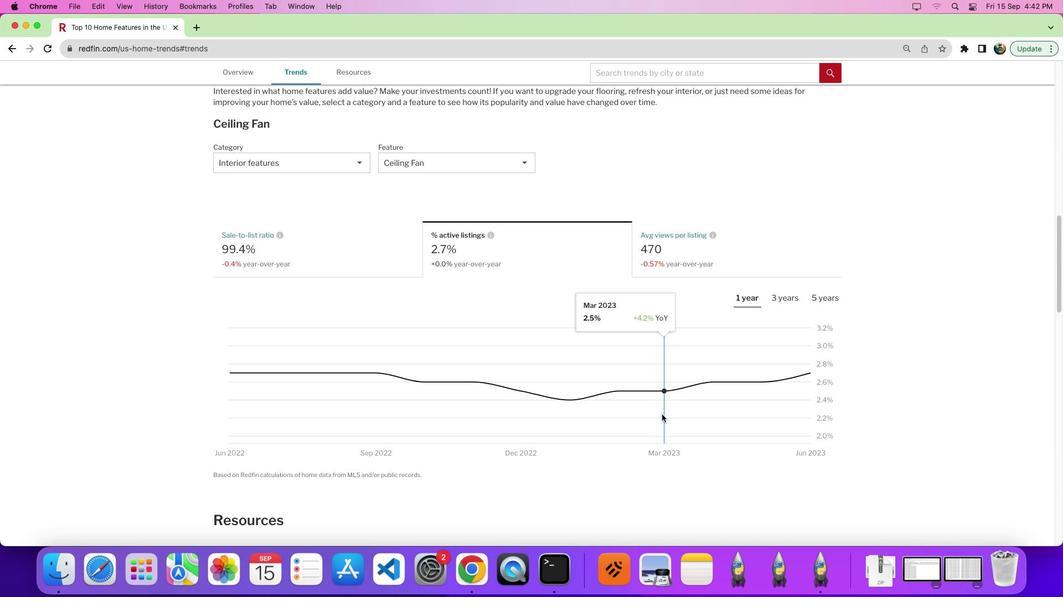 
